 Task: Font style For heading Use AngsanaUPC with yellow colour. font size for heading '20 Pt. 'Change the font style of data to AngsanaUPCand font size to  18 Pt. Change the alignment of both headline & data to  Align center. In the sheet  Attendance Sheet for Weekly Progressbook
Action: Mouse moved to (57, 96)
Screenshot: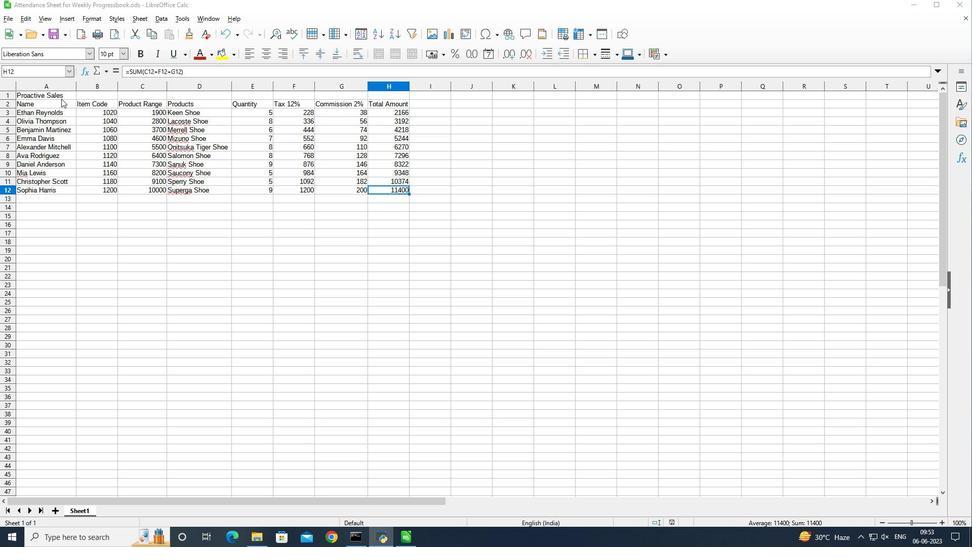 
Action: Mouse pressed left at (57, 96)
Screenshot: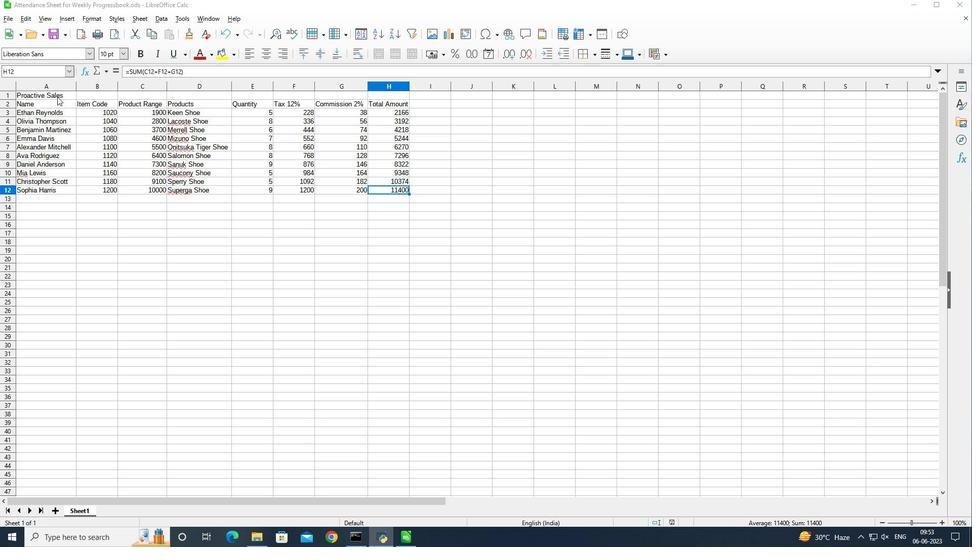
Action: Mouse moved to (90, 51)
Screenshot: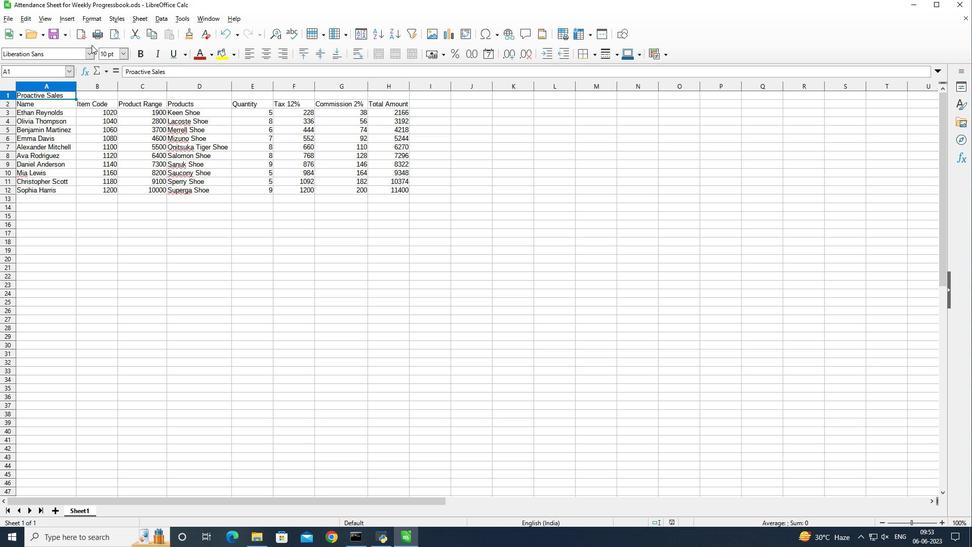 
Action: Mouse pressed left at (90, 51)
Screenshot: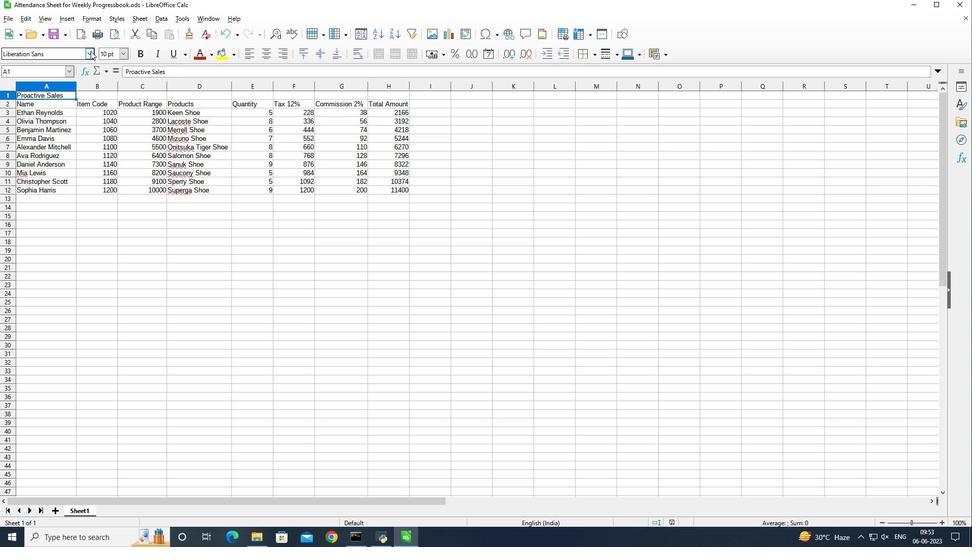
Action: Mouse moved to (90, 51)
Screenshot: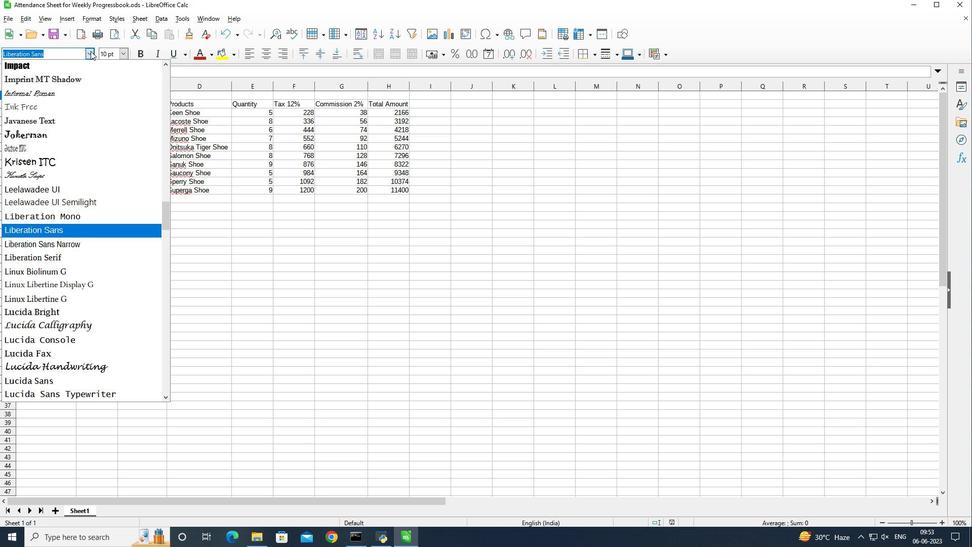 
Action: Key pressed <Key.shift>Ag<Key.backspace>n=<Key.backspace><Key.backspace><Key.backspace>ngg<Key.backspace>sana<Key.shift_r><Key.shift_r><Key.shift_r>UPC<Key.enter>
Screenshot: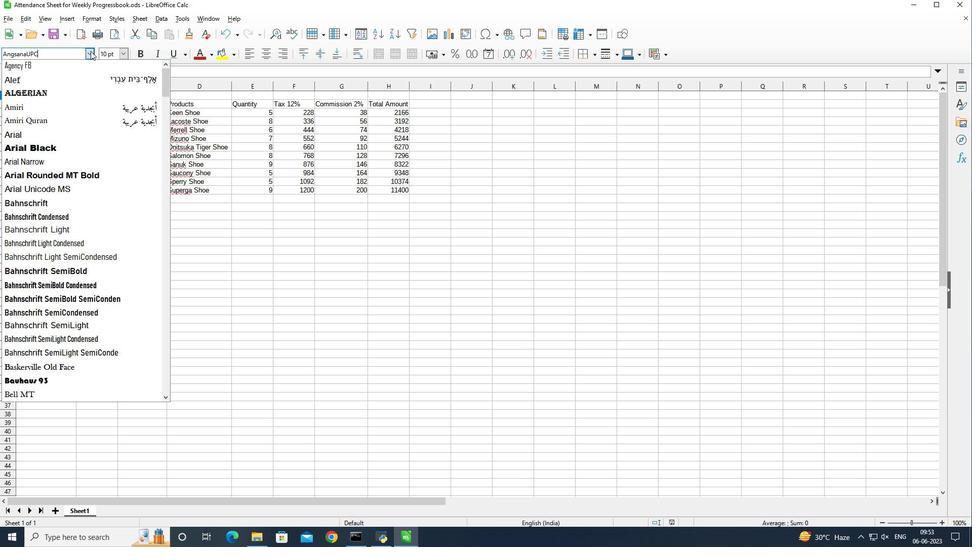 
Action: Mouse moved to (212, 52)
Screenshot: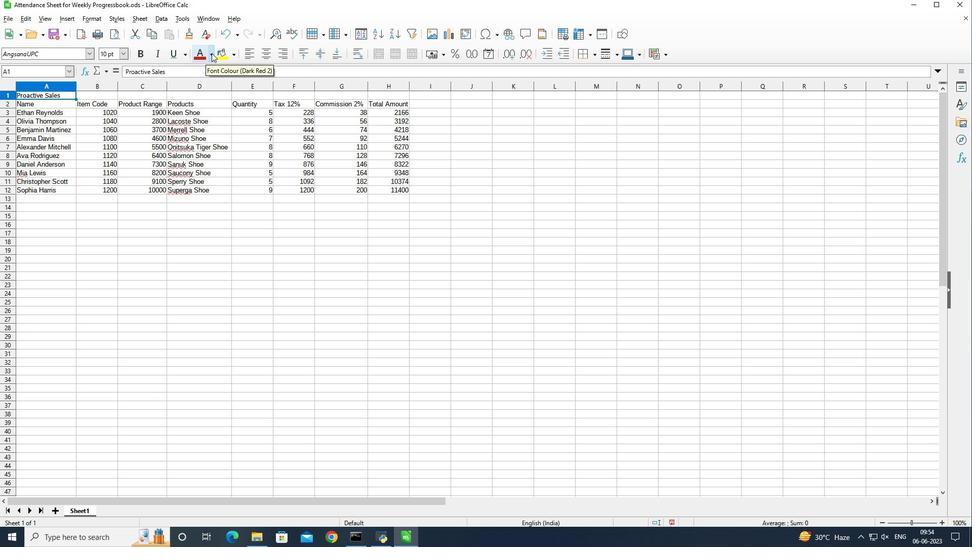 
Action: Mouse pressed left at (212, 52)
Screenshot: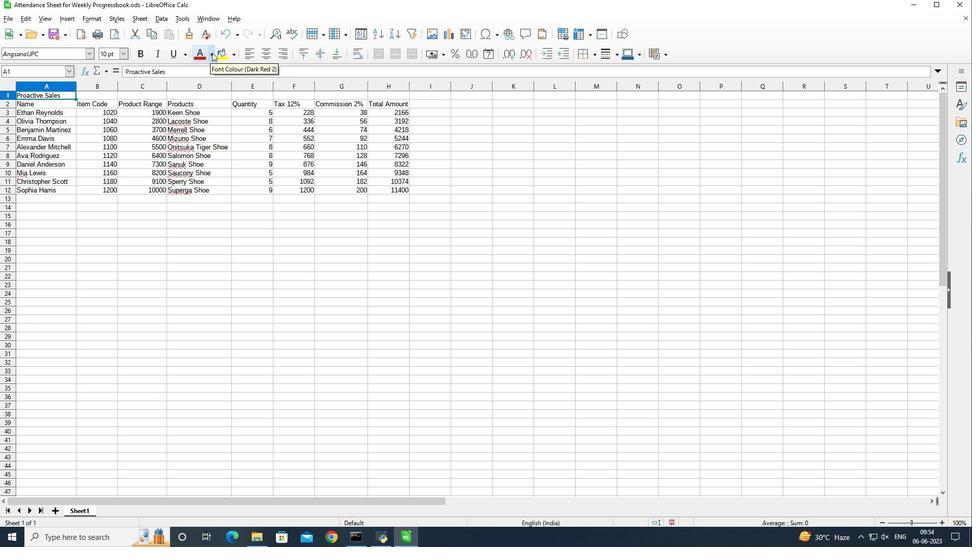 
Action: Mouse moved to (229, 218)
Screenshot: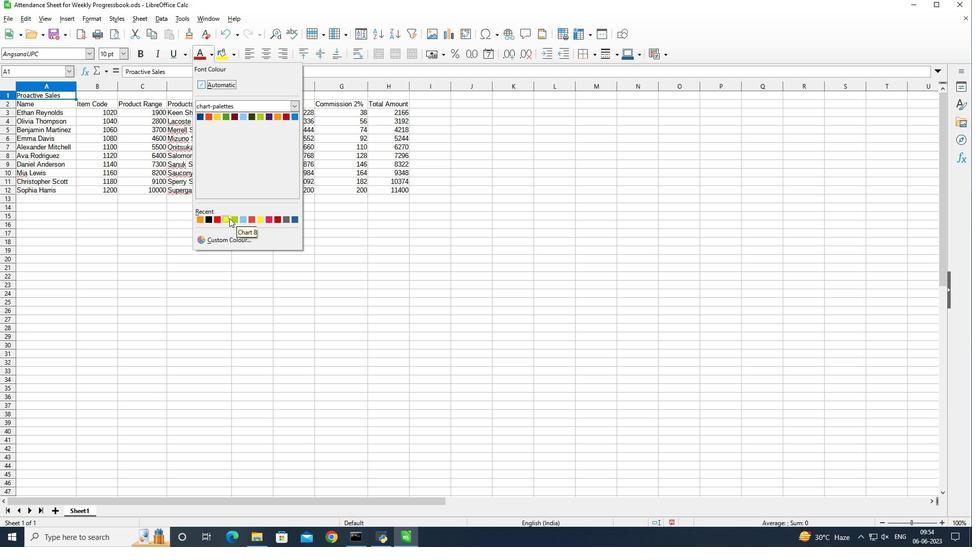 
Action: Mouse pressed left at (229, 218)
Screenshot: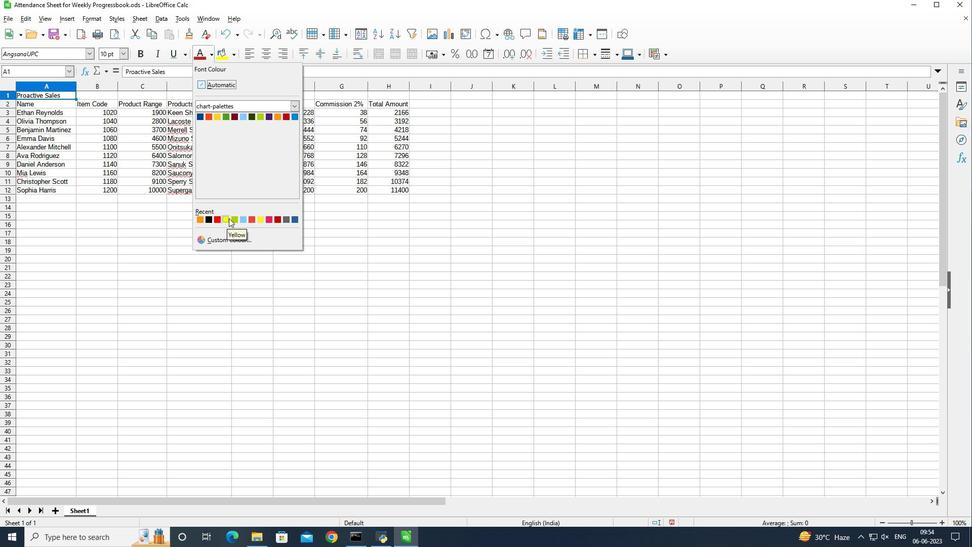 
Action: Mouse moved to (124, 57)
Screenshot: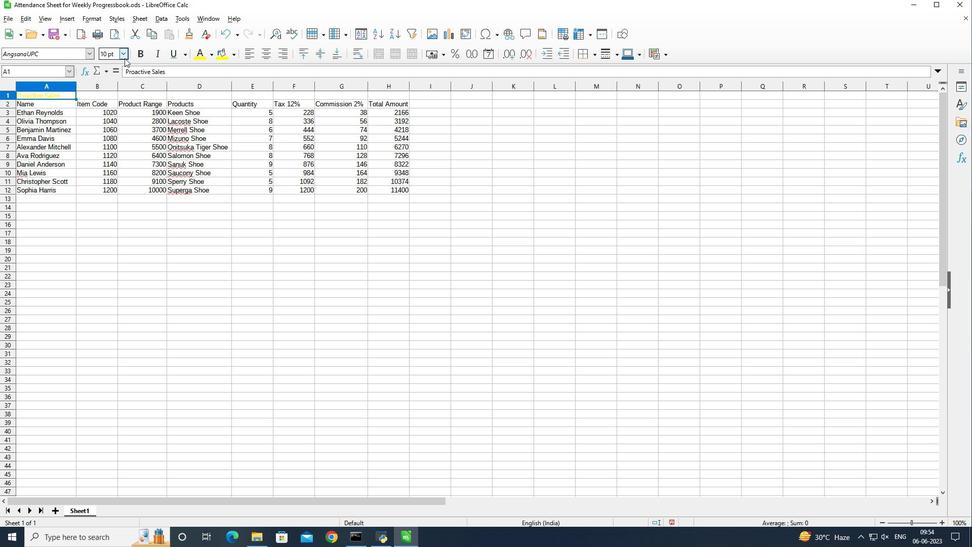 
Action: Mouse pressed left at (124, 57)
Screenshot: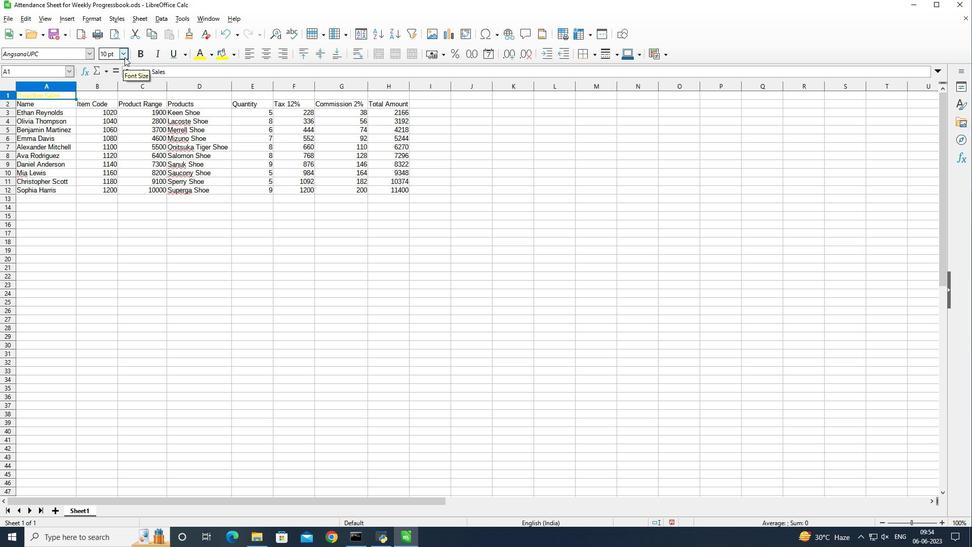 
Action: Mouse moved to (112, 173)
Screenshot: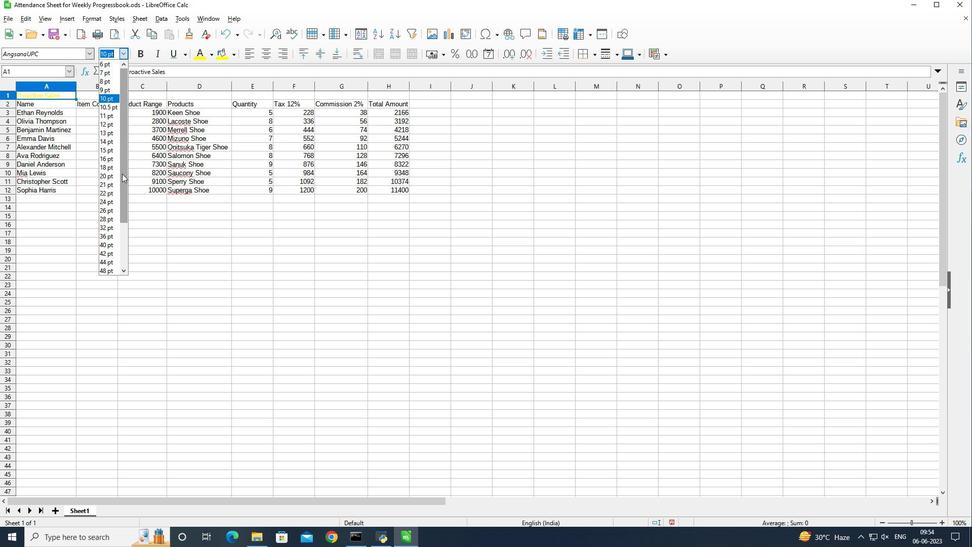 
Action: Mouse pressed left at (112, 173)
Screenshot: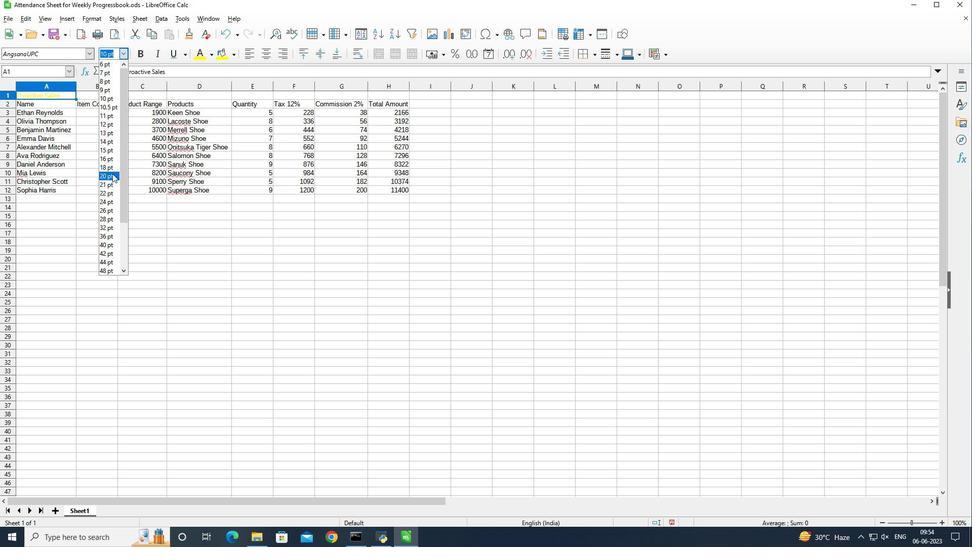 
Action: Mouse moved to (57, 100)
Screenshot: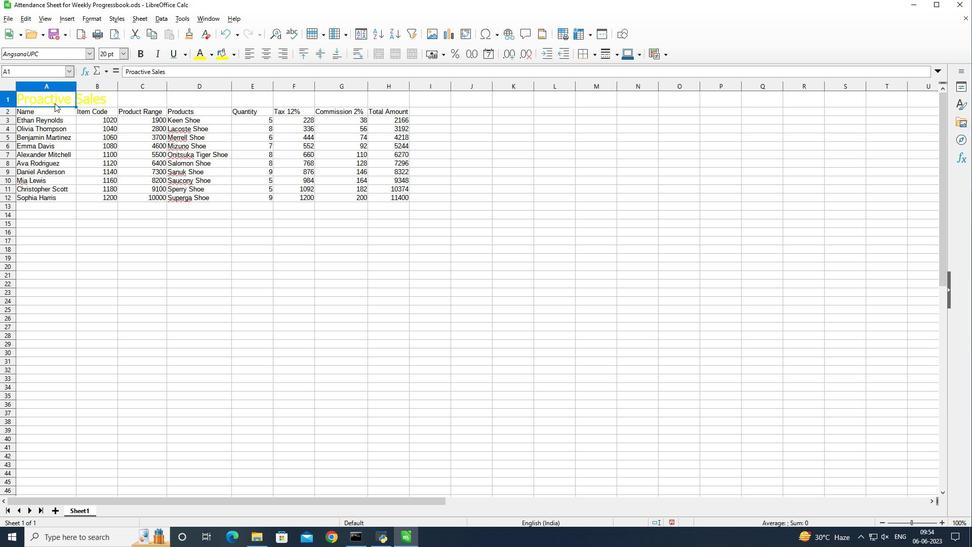 
Action: Mouse pressed left at (57, 100)
Screenshot: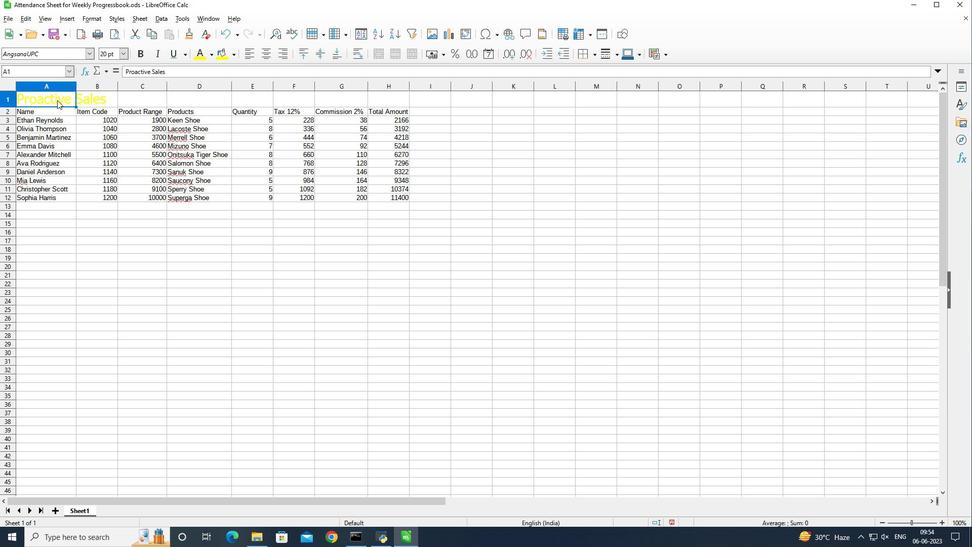 
Action: Mouse moved to (393, 56)
Screenshot: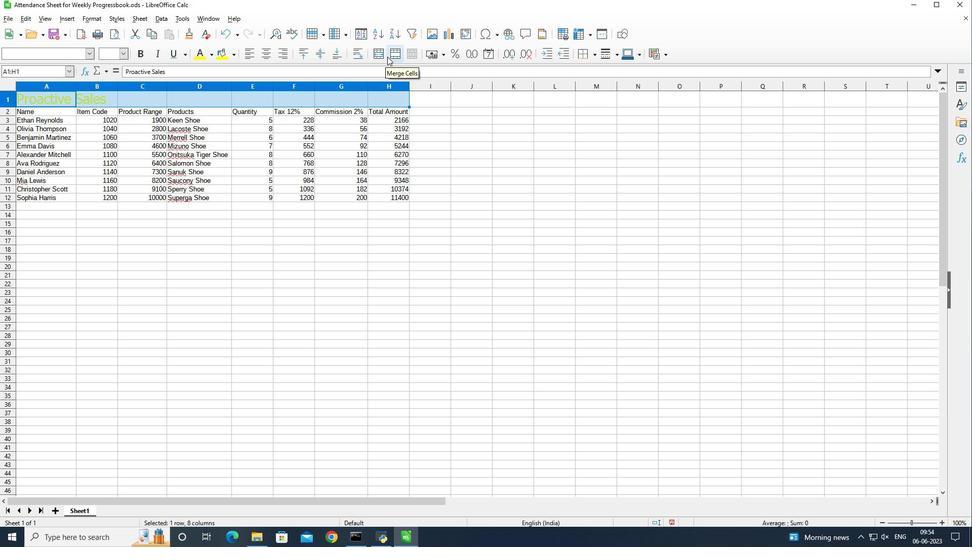 
Action: Mouse pressed left at (393, 56)
Screenshot: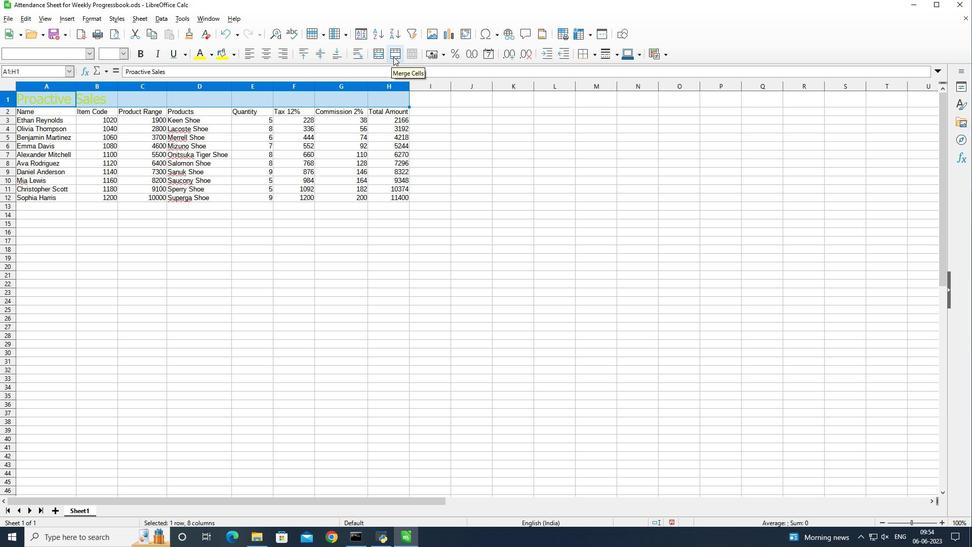 
Action: Mouse moved to (45, 112)
Screenshot: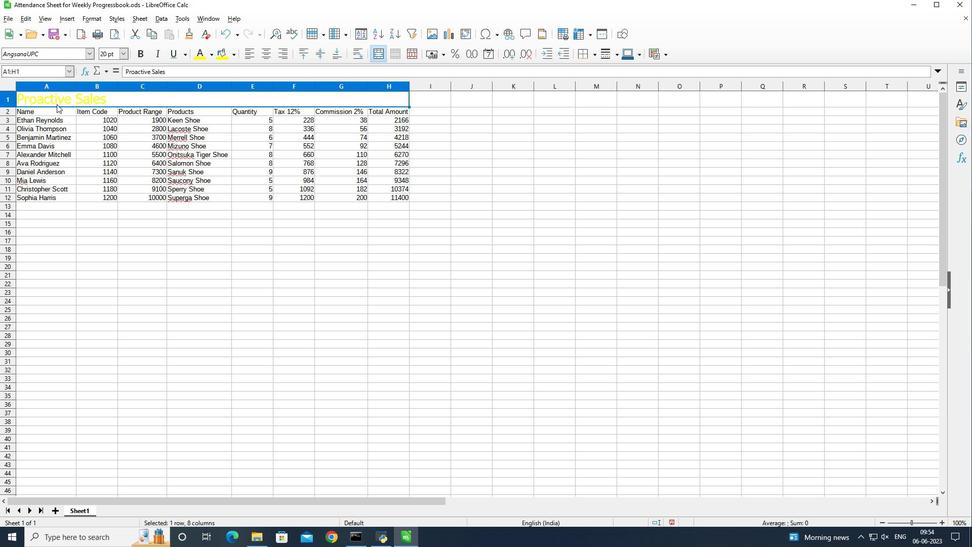 
Action: Mouse pressed left at (45, 112)
Screenshot: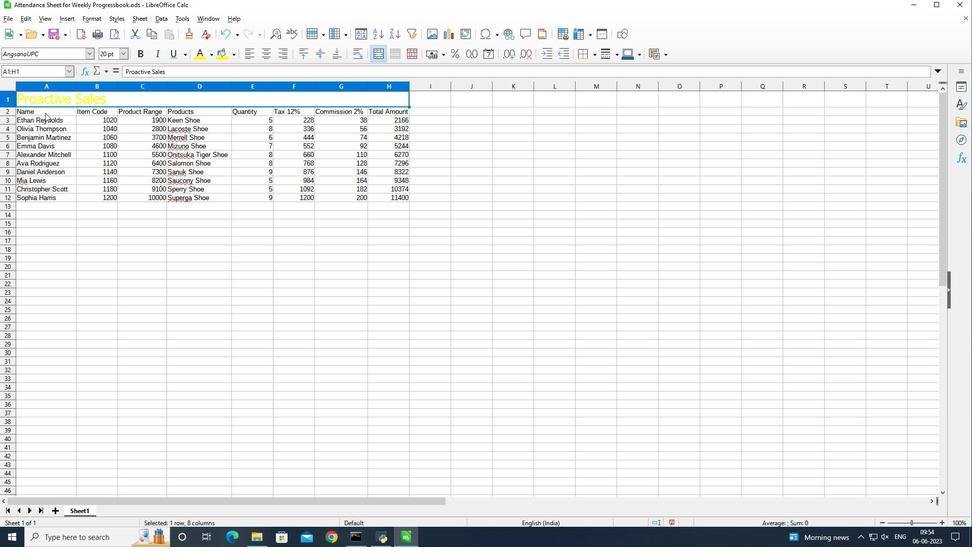 
Action: Mouse moved to (58, 110)
Screenshot: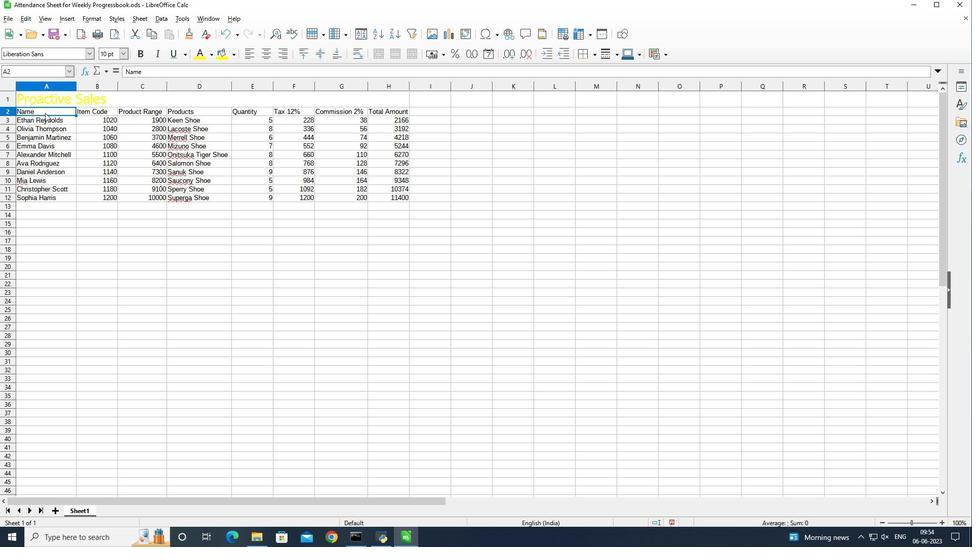 
Action: Mouse pressed left at (58, 110)
Screenshot: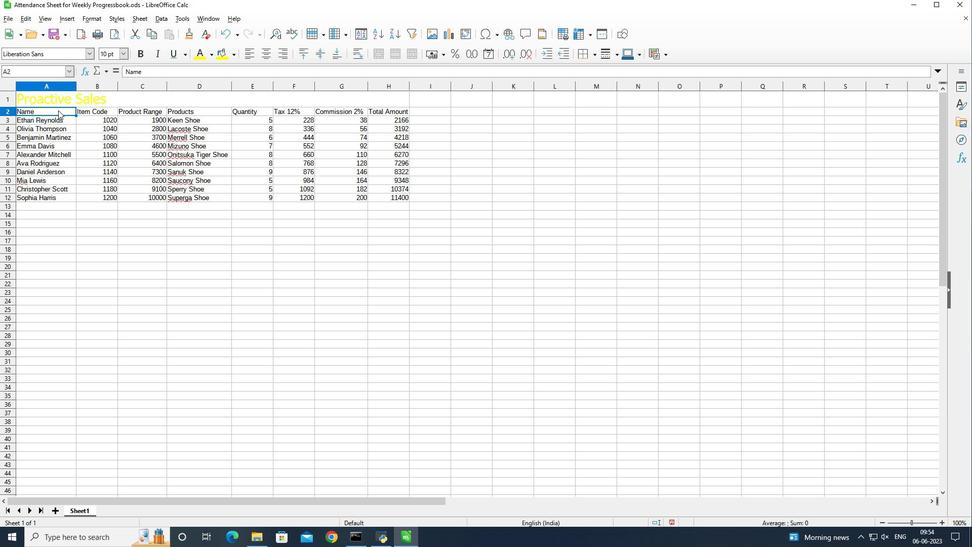 
Action: Mouse moved to (91, 56)
Screenshot: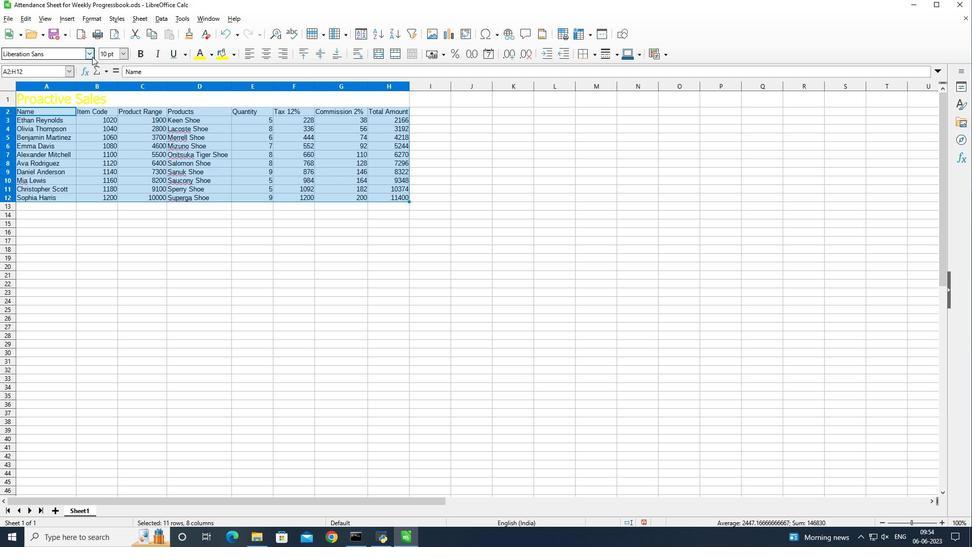 
Action: Mouse pressed left at (91, 56)
Screenshot: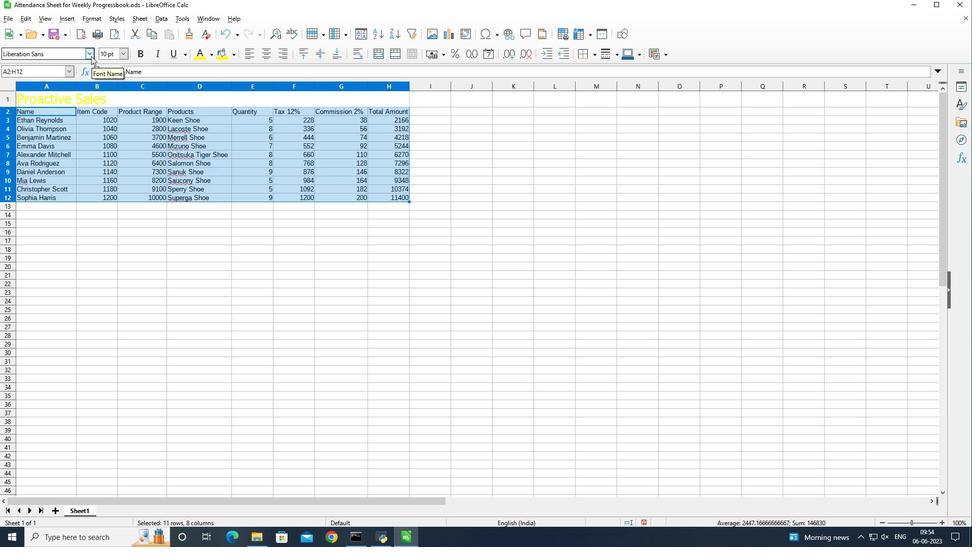 
Action: Key pressed <Key.shift>Angsana<Key.shift_r><Key.shift_r><Key.shift_r><Key.shift_r><Key.shift_r>UPC<Key.enter>
Screenshot: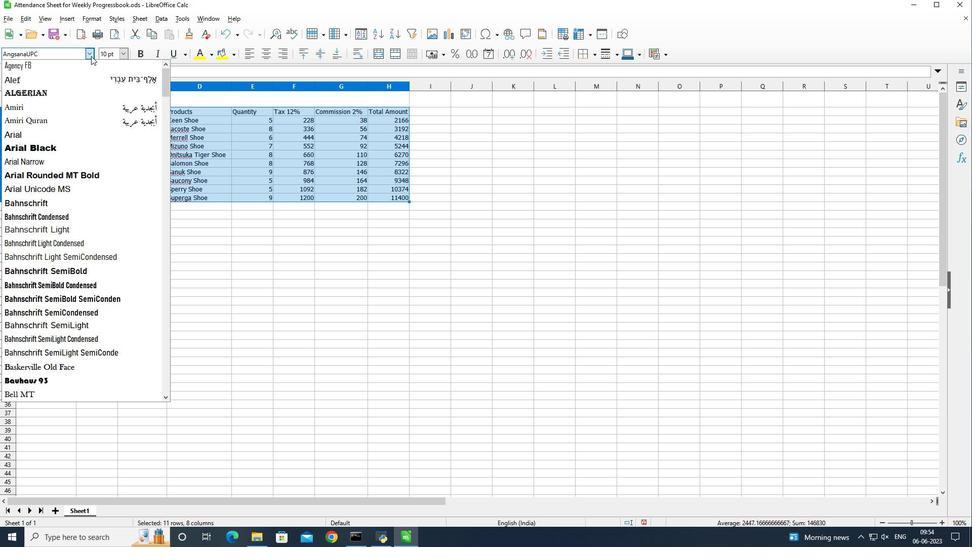
Action: Mouse moved to (124, 51)
Screenshot: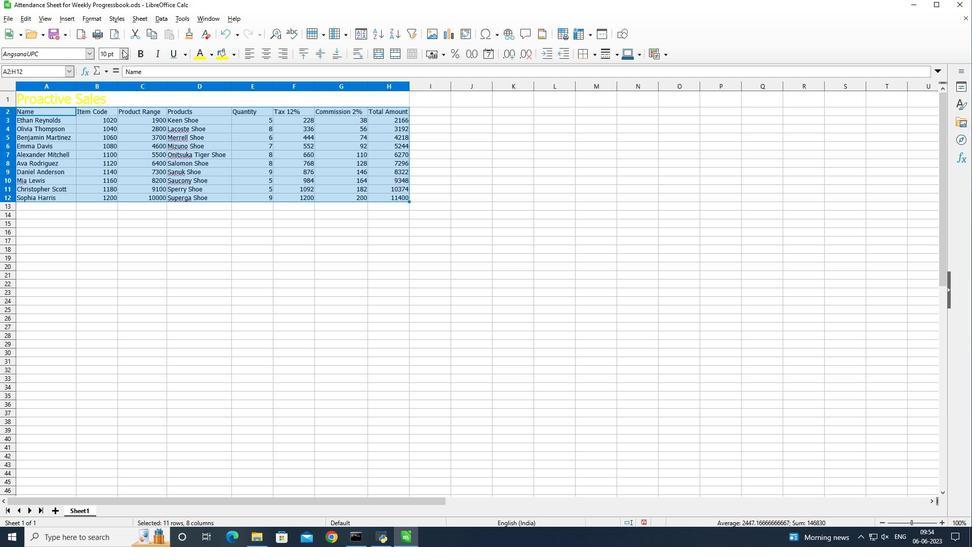 
Action: Mouse pressed left at (124, 51)
Screenshot: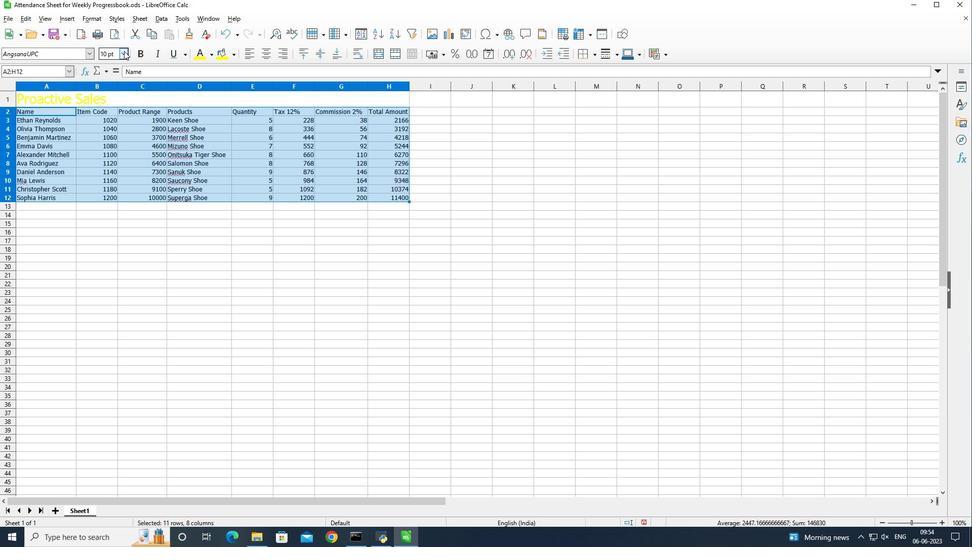 
Action: Mouse moved to (110, 165)
Screenshot: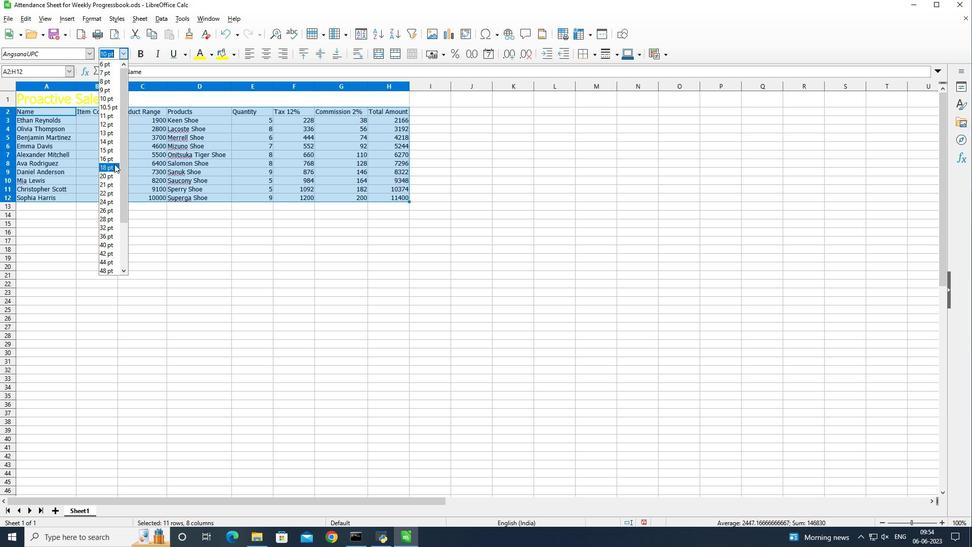 
Action: Mouse pressed left at (110, 165)
Screenshot: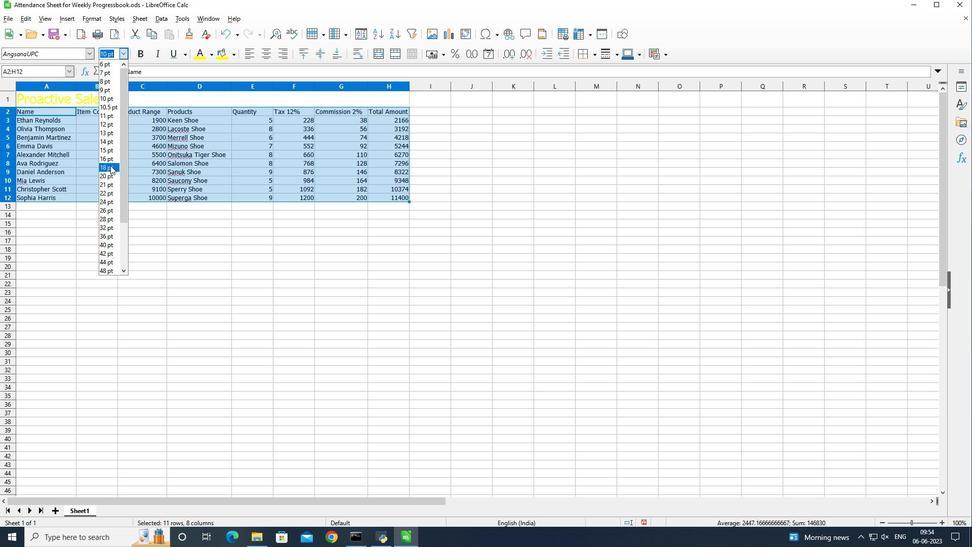 
Action: Mouse moved to (243, 98)
Screenshot: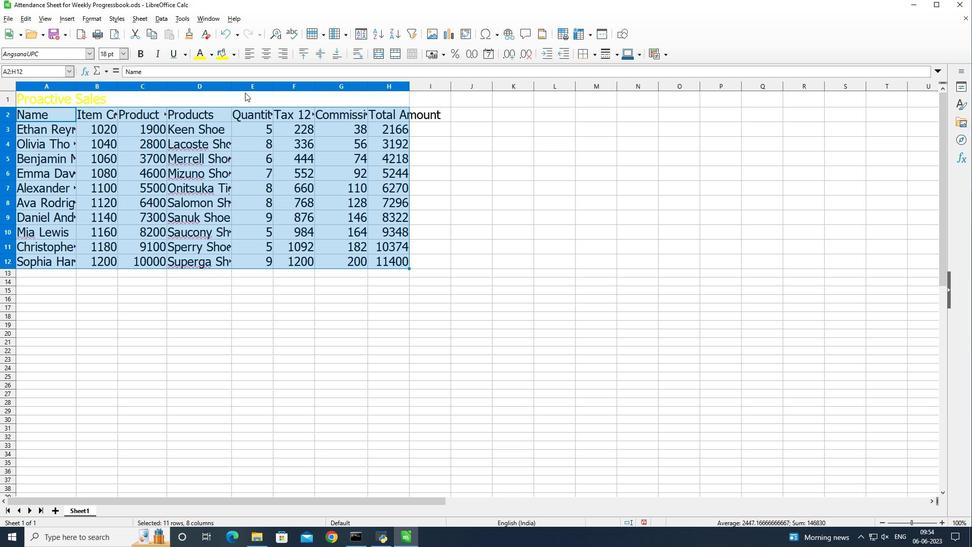 
Action: Mouse pressed left at (243, 98)
Screenshot: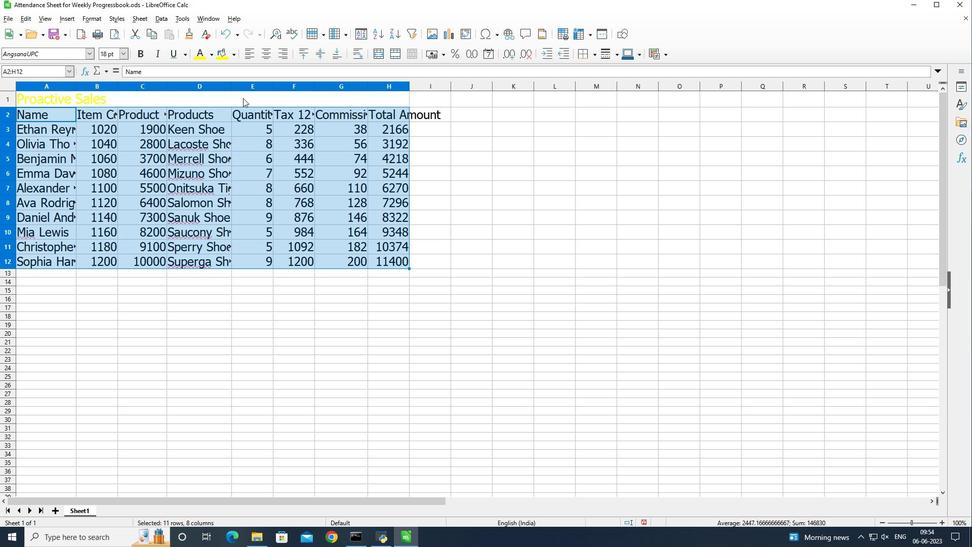 
Action: Key pressed <Key.shift_r><Key.down><Key.down><Key.down><Key.down><Key.down><Key.down><Key.down><Key.down><Key.down><Key.down><Key.down><Key.down><Key.down><Key.up><Key.up>
Screenshot: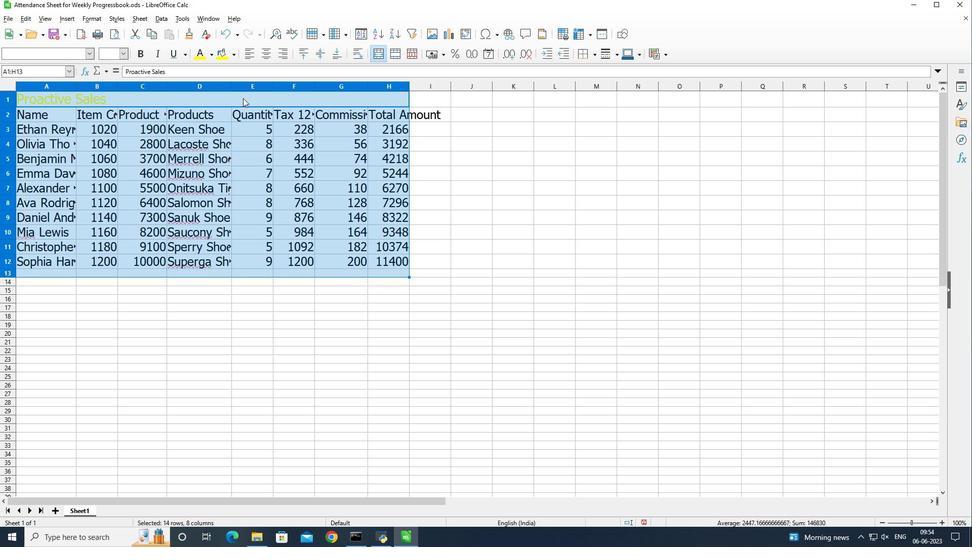 
Action: Mouse moved to (271, 55)
Screenshot: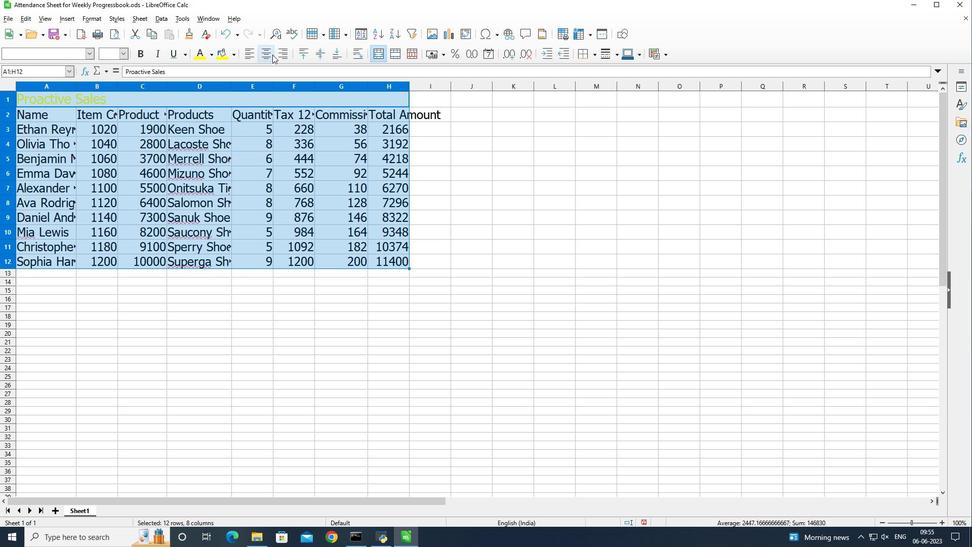 
Action: Mouse pressed left at (271, 55)
Screenshot: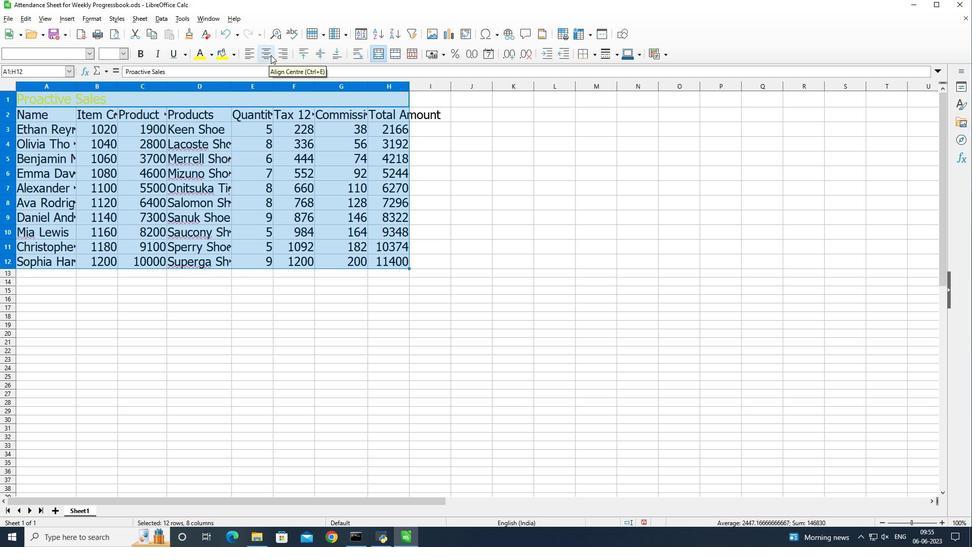 
Action: Mouse moved to (386, 259)
Screenshot: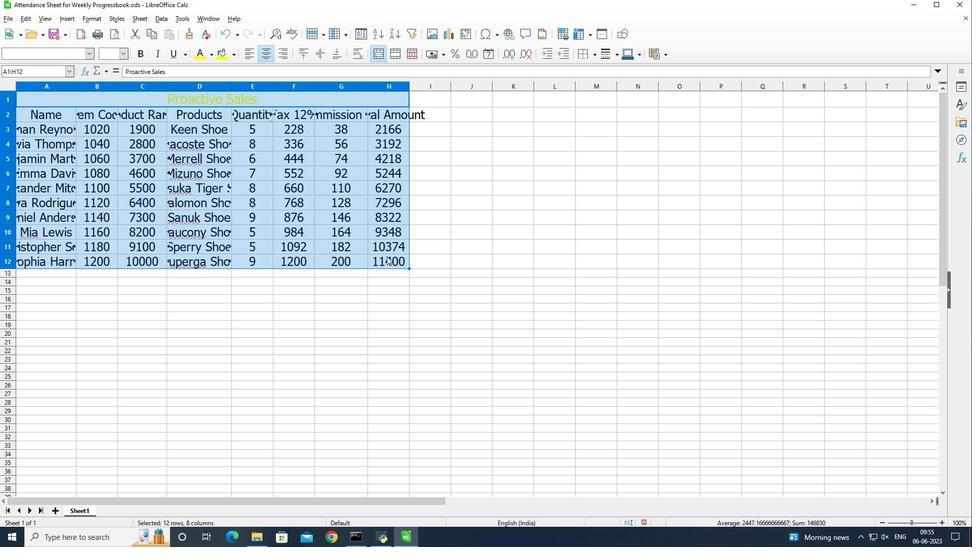 
Action: Mouse pressed left at (386, 259)
Screenshot: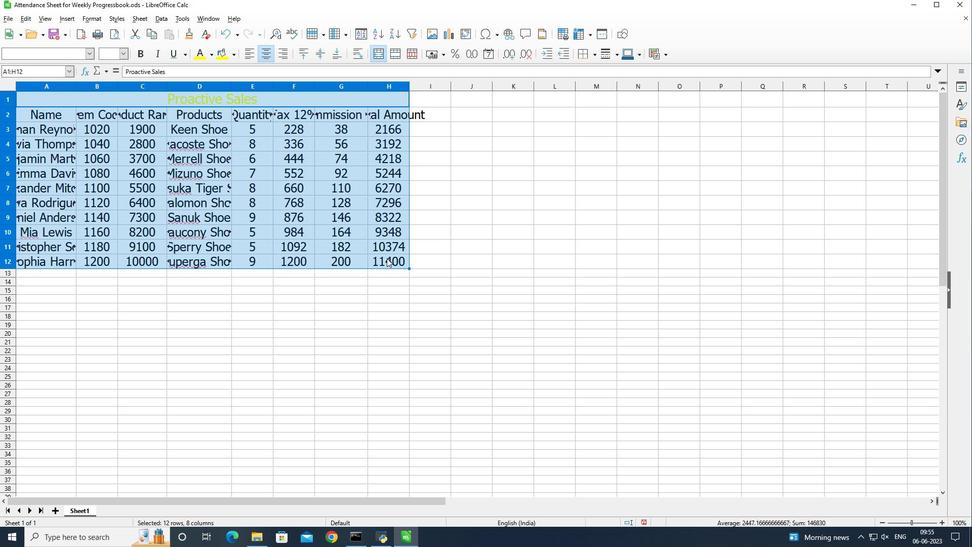 
Action: Mouse moved to (409, 85)
Screenshot: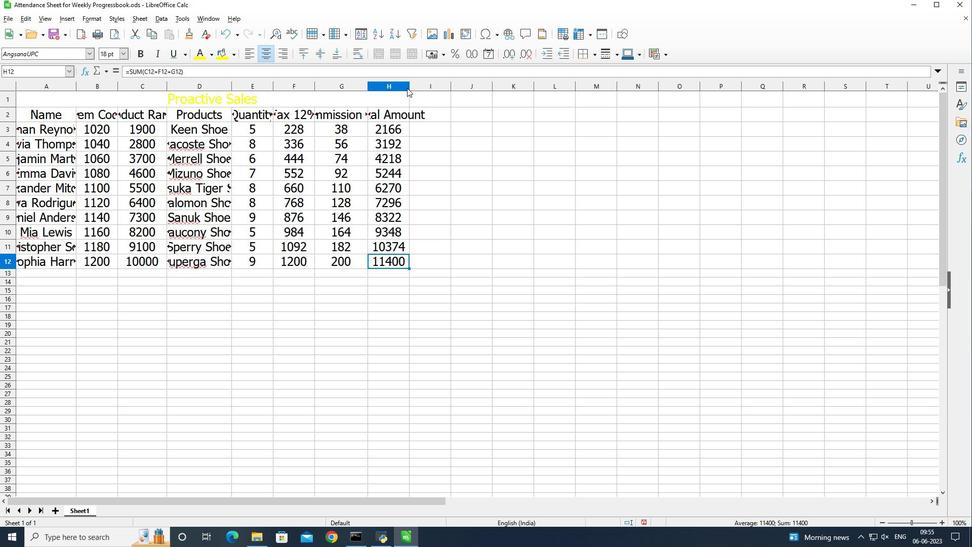 
Action: Mouse pressed left at (409, 85)
Screenshot: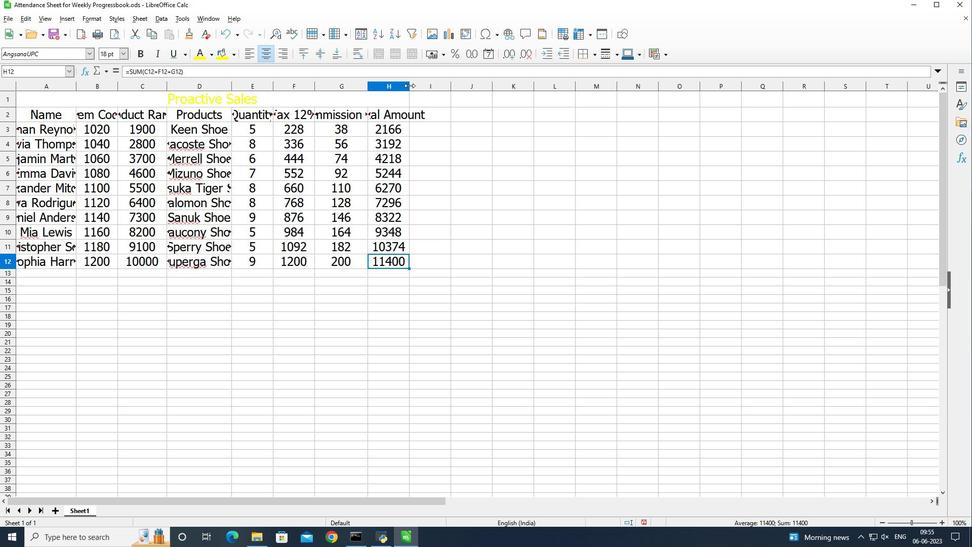 
Action: Mouse pressed left at (409, 85)
Screenshot: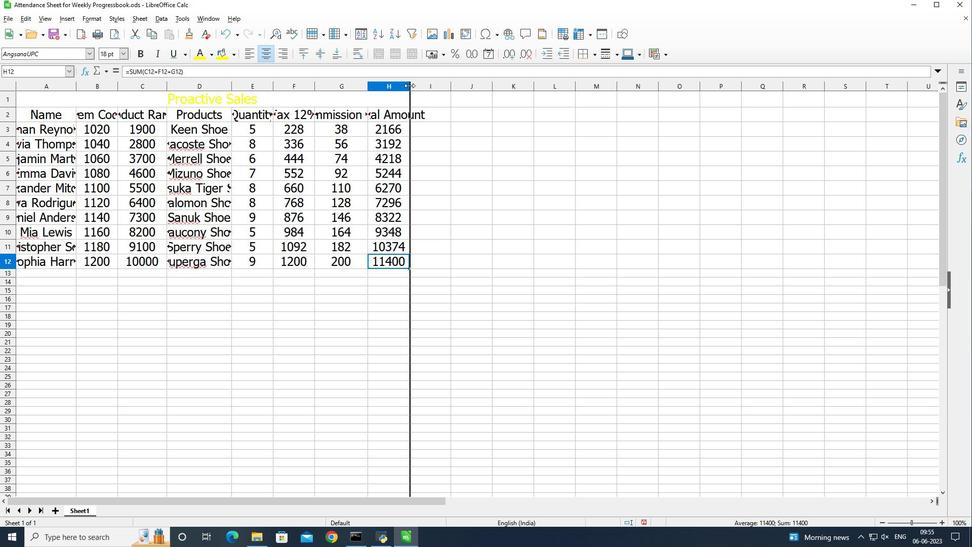 
Action: Mouse moved to (366, 89)
Screenshot: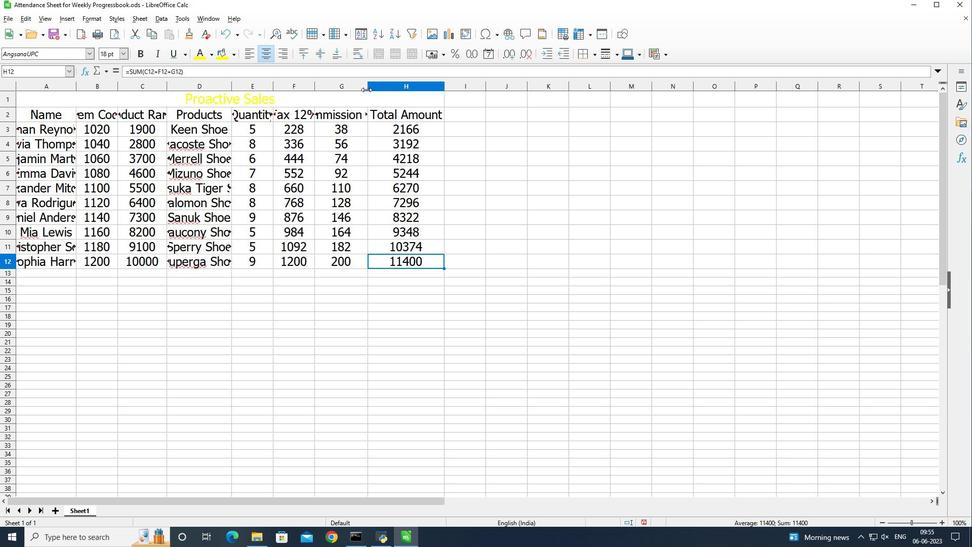 
Action: Mouse pressed left at (366, 89)
Screenshot: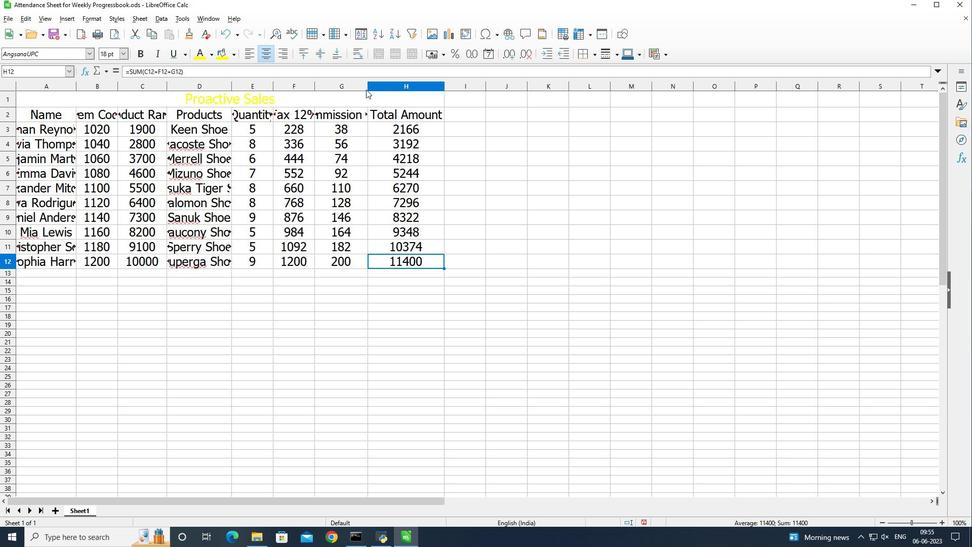 
Action: Mouse moved to (367, 85)
Screenshot: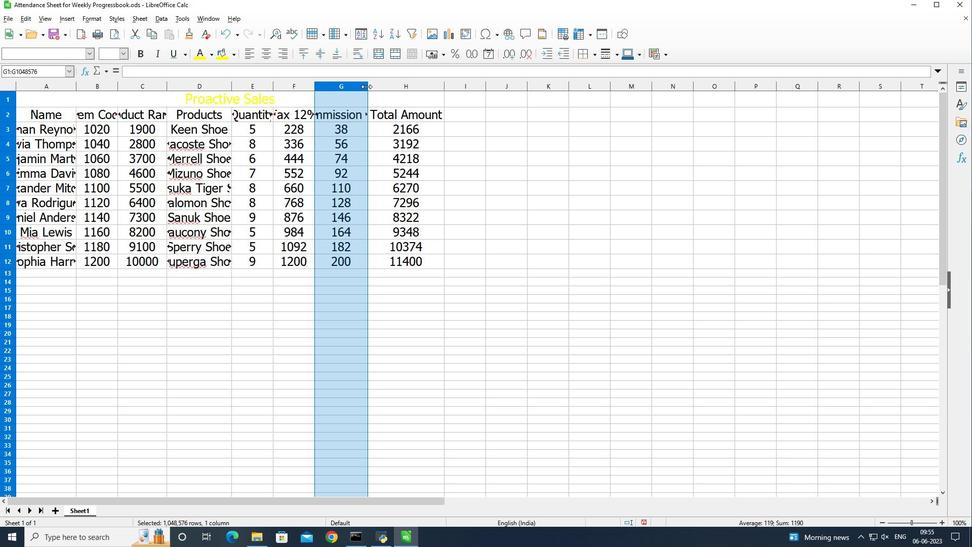 
Action: Mouse pressed left at (367, 85)
Screenshot: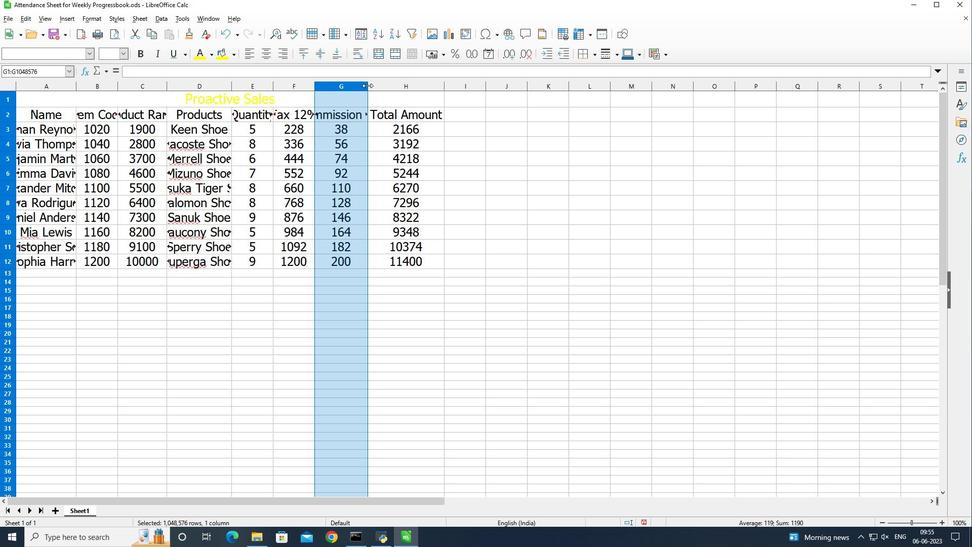 
Action: Mouse pressed left at (367, 85)
Screenshot: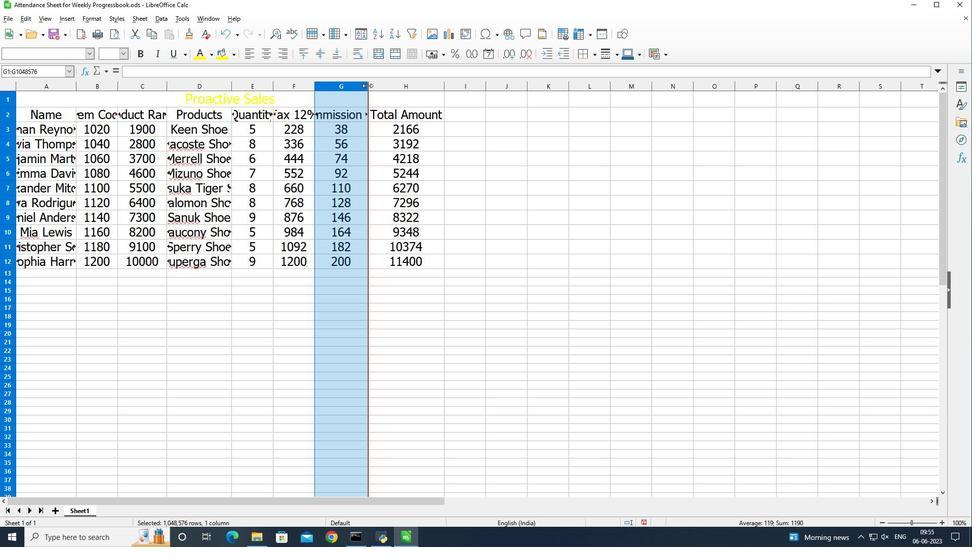 
Action: Mouse moved to (357, 258)
Screenshot: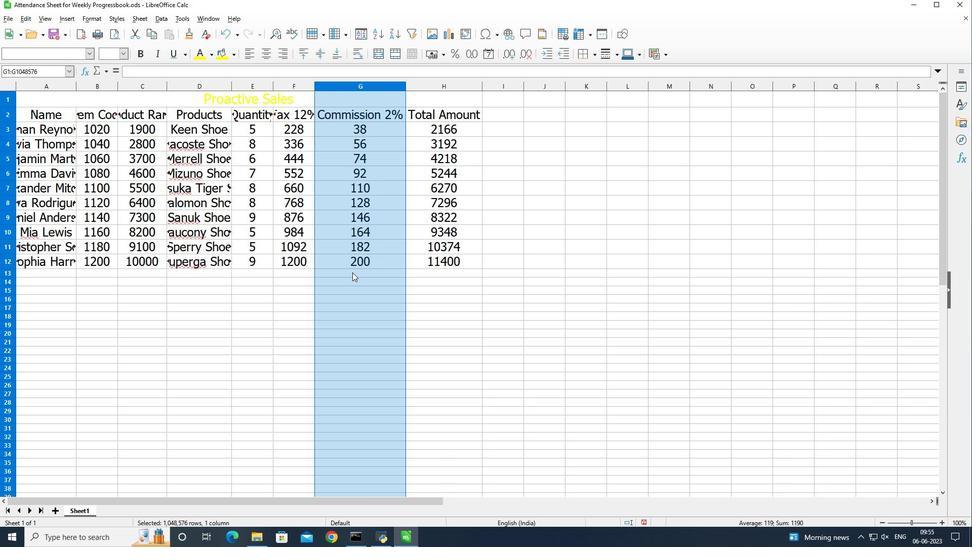 
Action: Mouse pressed left at (357, 258)
Screenshot: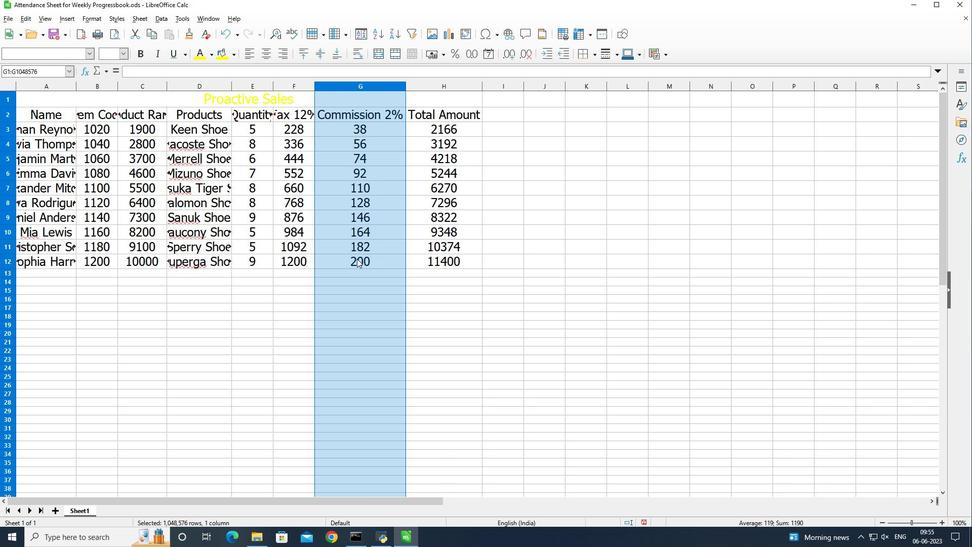 
Action: Mouse moved to (314, 87)
Screenshot: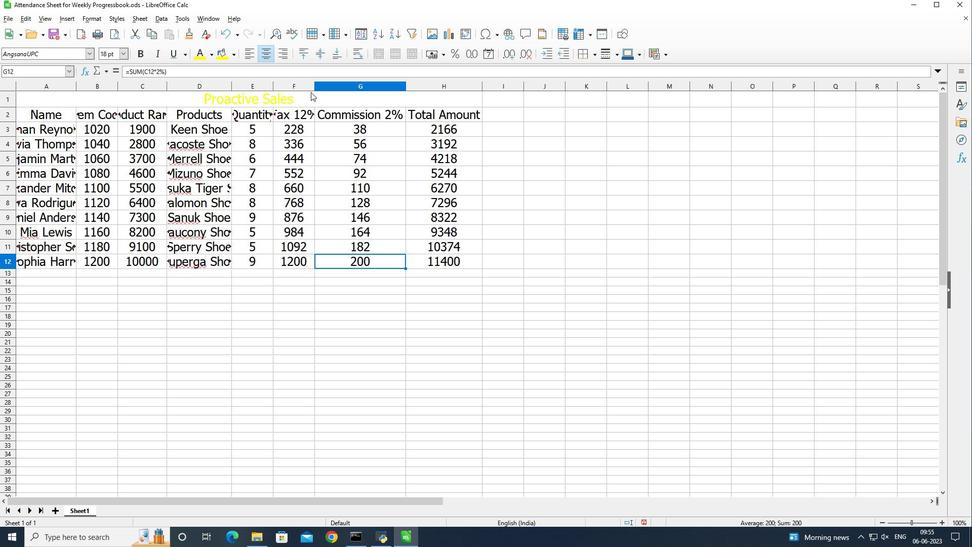 
Action: Mouse pressed left at (314, 87)
Screenshot: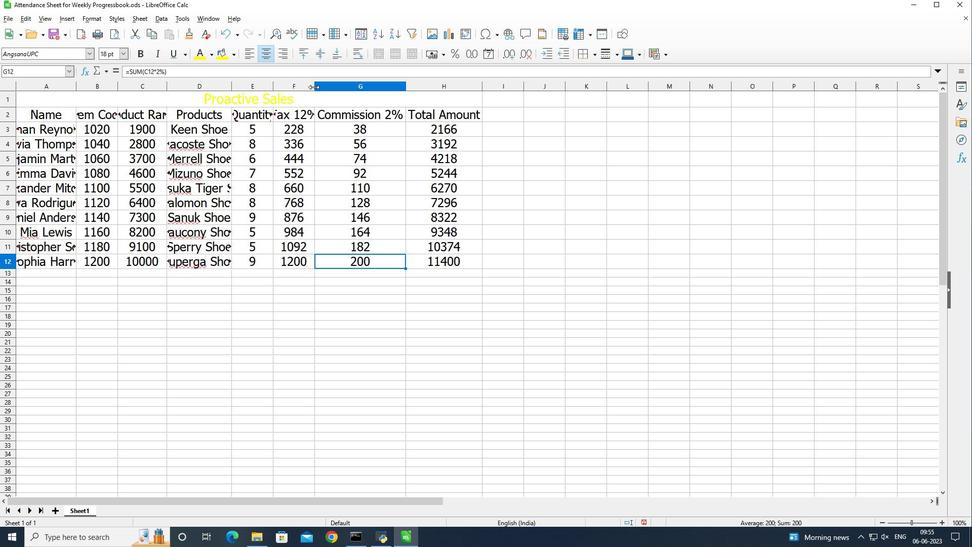 
Action: Mouse pressed left at (314, 87)
Screenshot: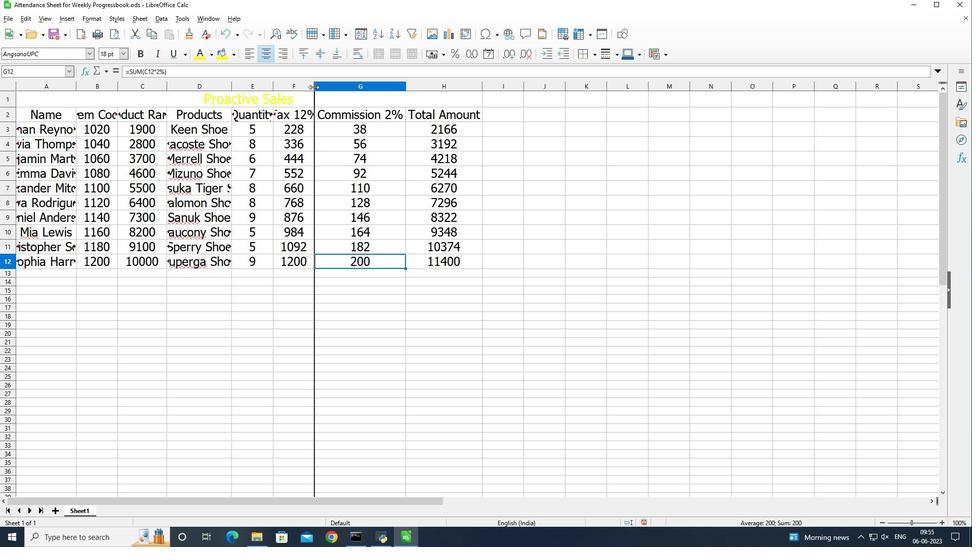 
Action: Mouse moved to (274, 86)
Screenshot: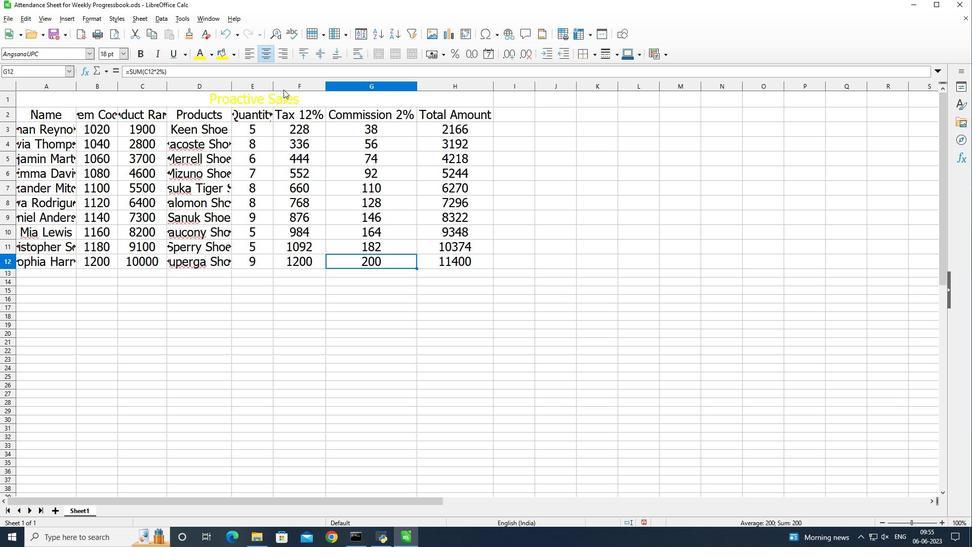 
Action: Mouse pressed left at (274, 86)
Screenshot: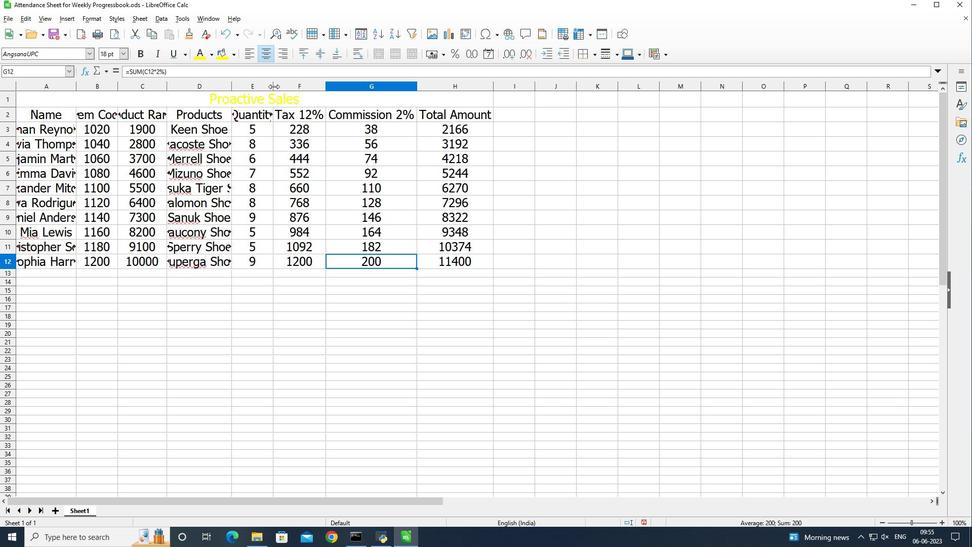 
Action: Mouse pressed left at (274, 86)
Screenshot: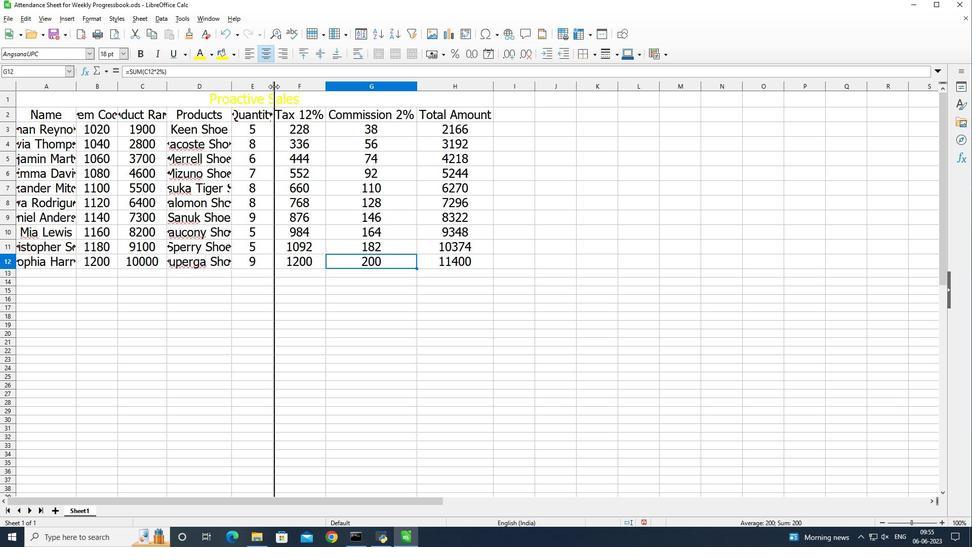 
Action: Mouse moved to (231, 83)
Screenshot: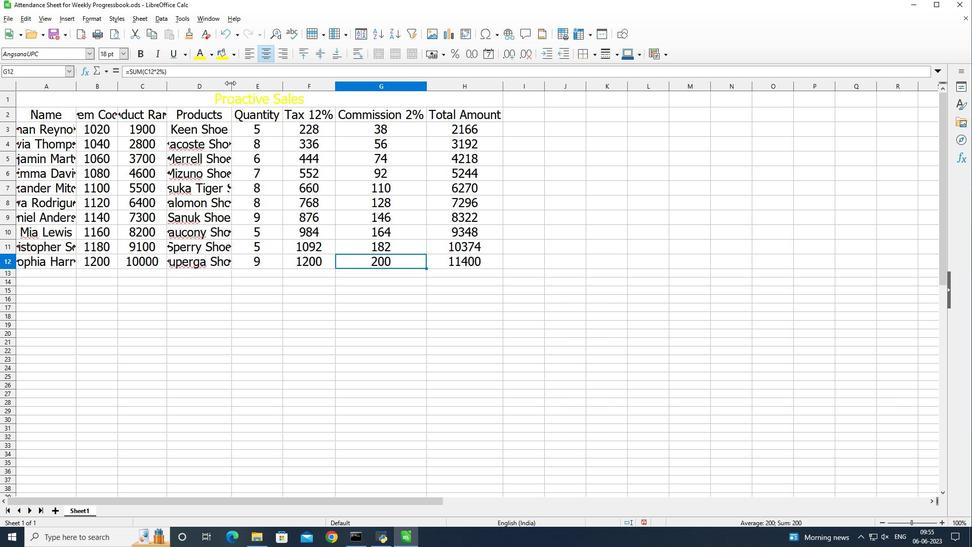 
Action: Mouse pressed left at (231, 83)
Screenshot: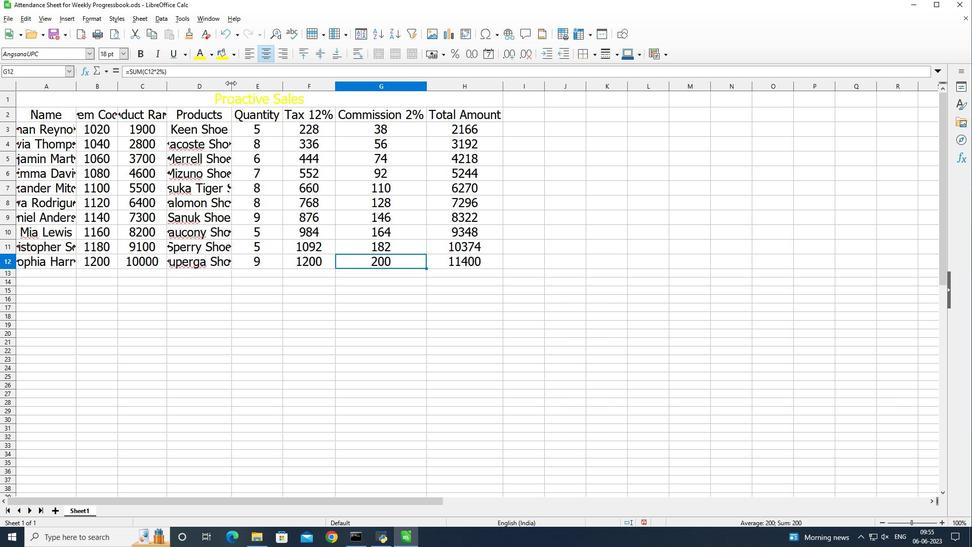 
Action: Mouse pressed left at (231, 83)
Screenshot: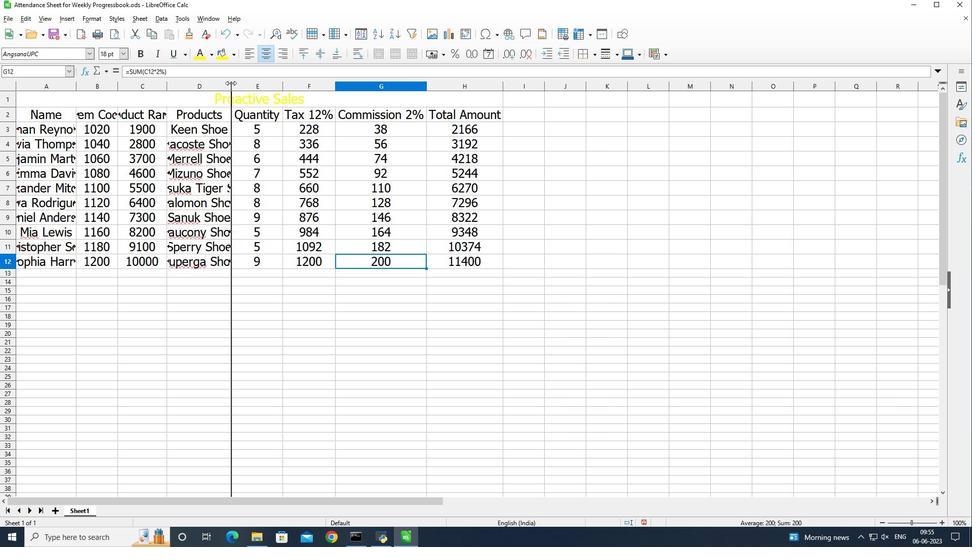 
Action: Mouse moved to (166, 87)
Screenshot: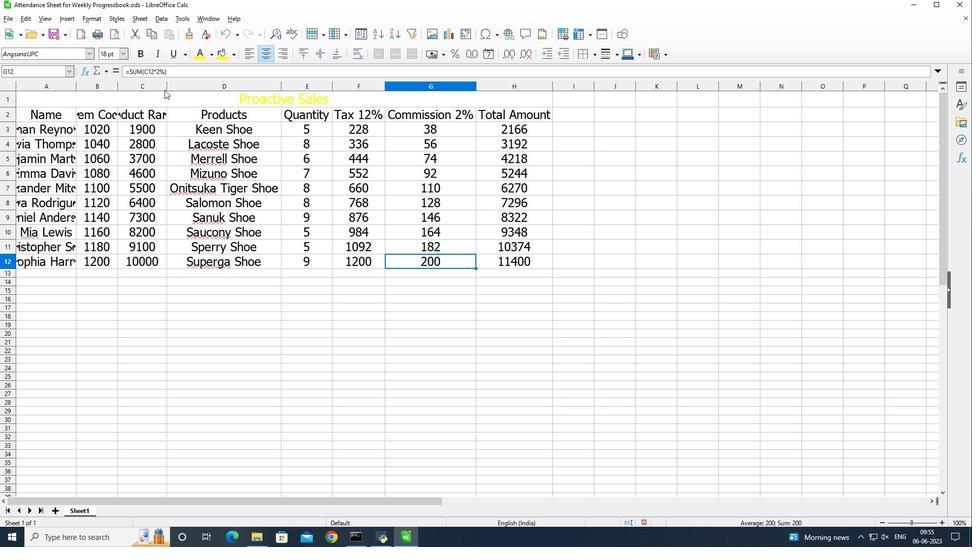 
Action: Mouse pressed left at (166, 87)
Screenshot: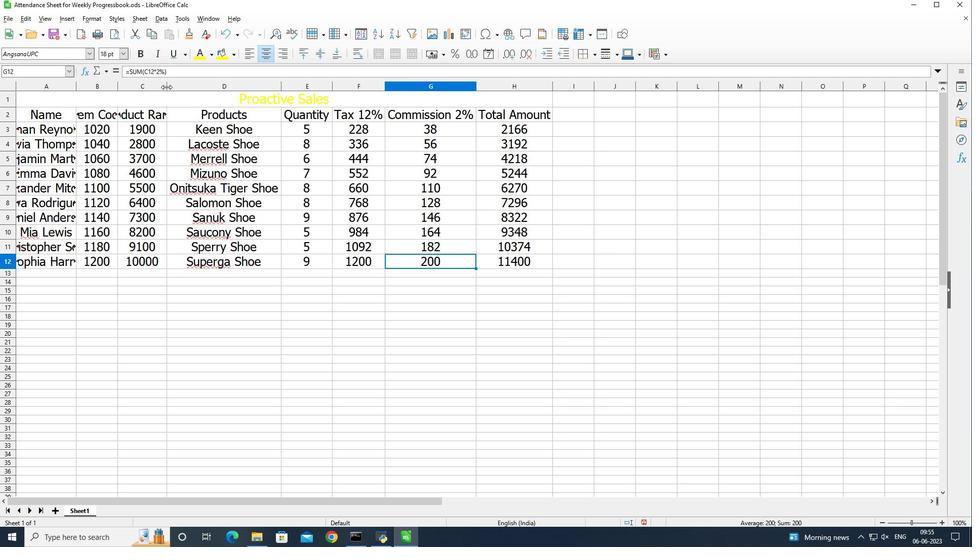 
Action: Mouse pressed left at (166, 87)
Screenshot: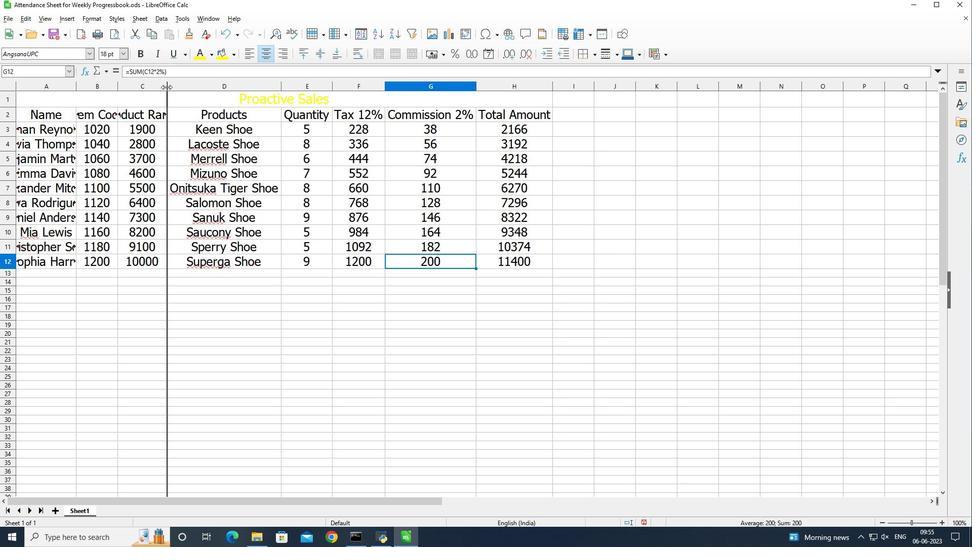 
Action: Mouse moved to (118, 87)
Screenshot: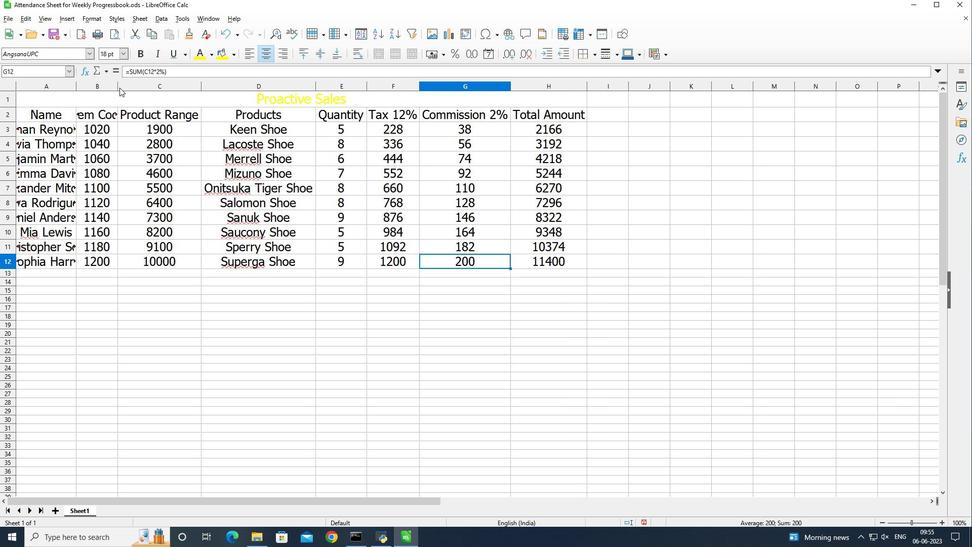 
Action: Mouse pressed left at (118, 87)
Screenshot: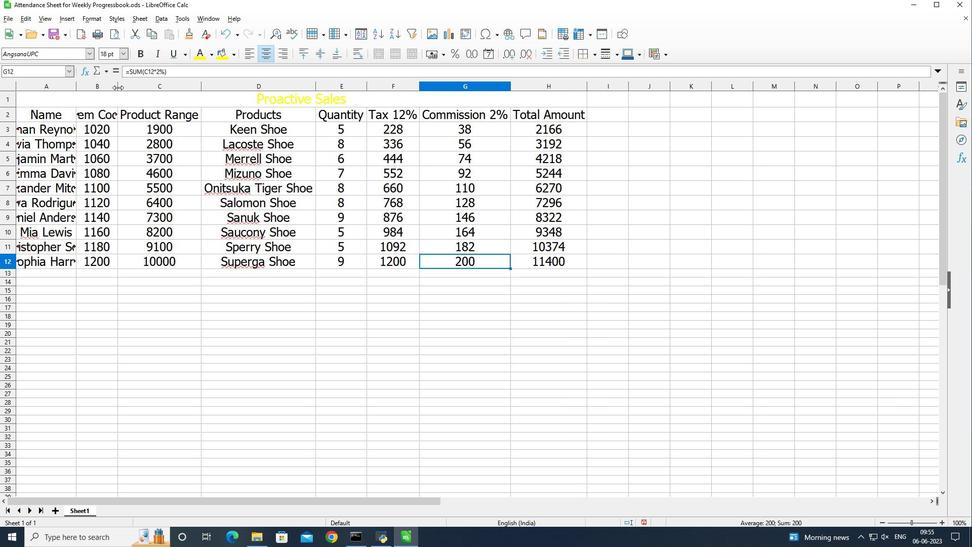 
Action: Mouse pressed left at (118, 87)
Screenshot: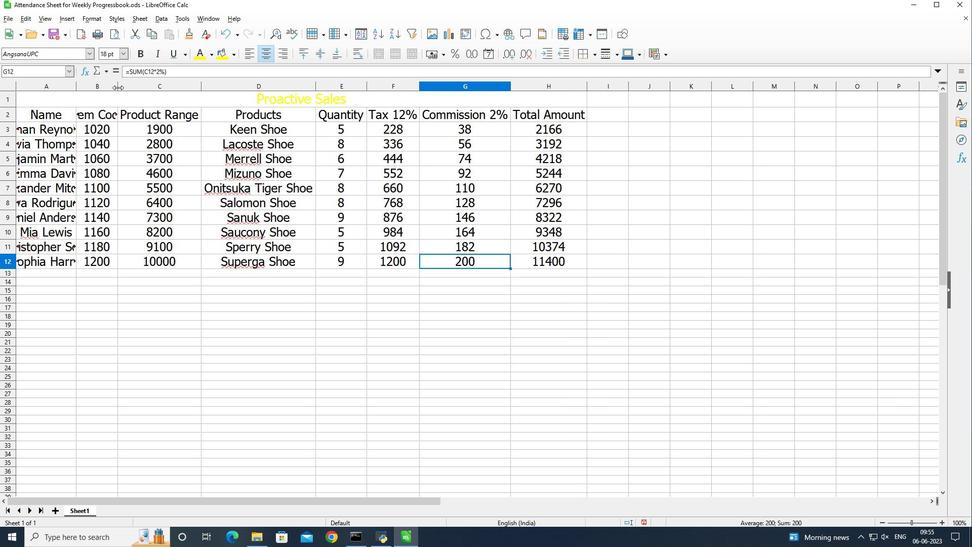 
Action: Mouse moved to (77, 83)
Screenshot: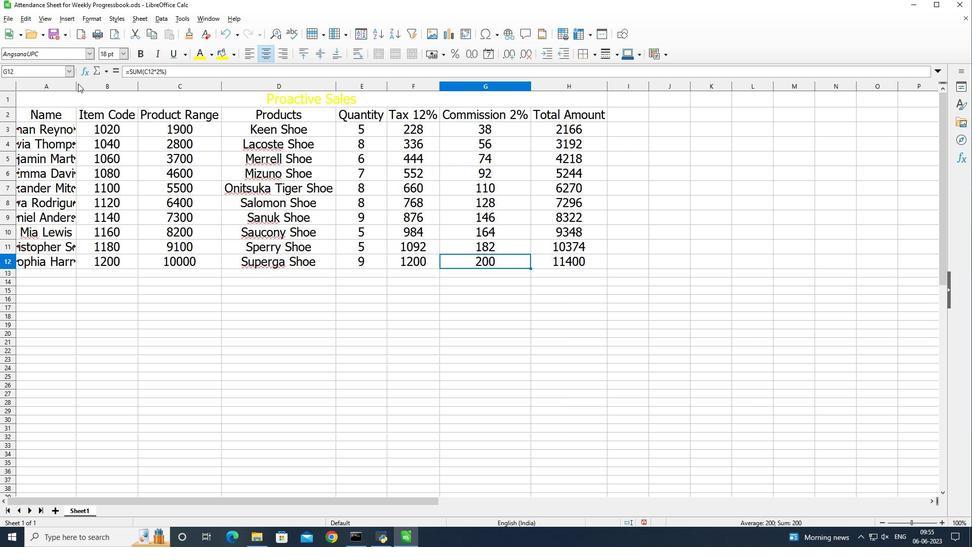 
Action: Mouse pressed left at (77, 83)
Screenshot: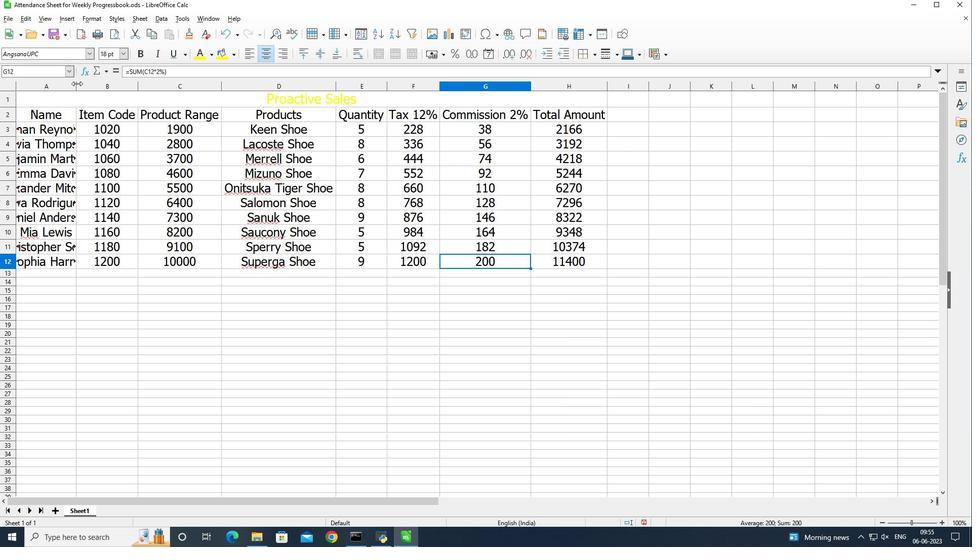 
Action: Mouse pressed left at (77, 83)
Screenshot: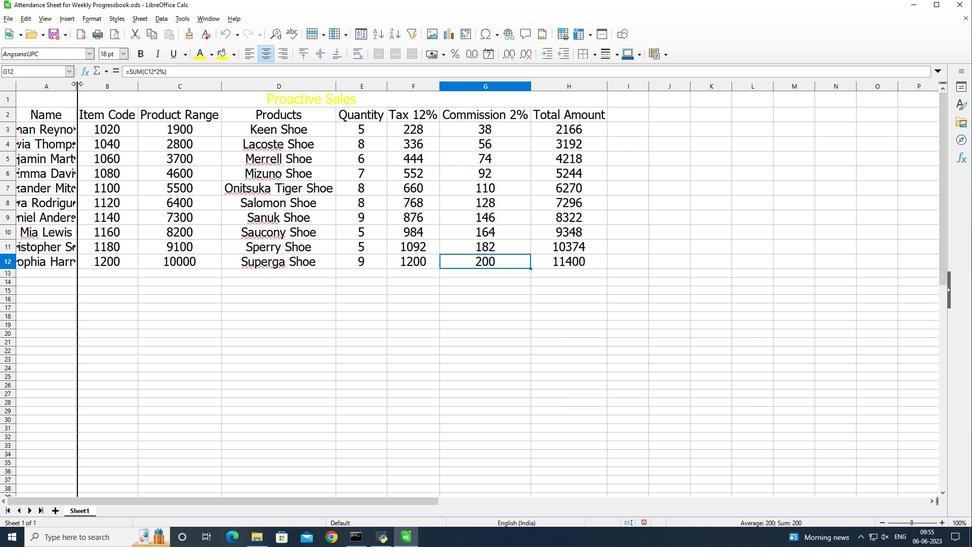 
Action: Mouse moved to (599, 258)
Screenshot: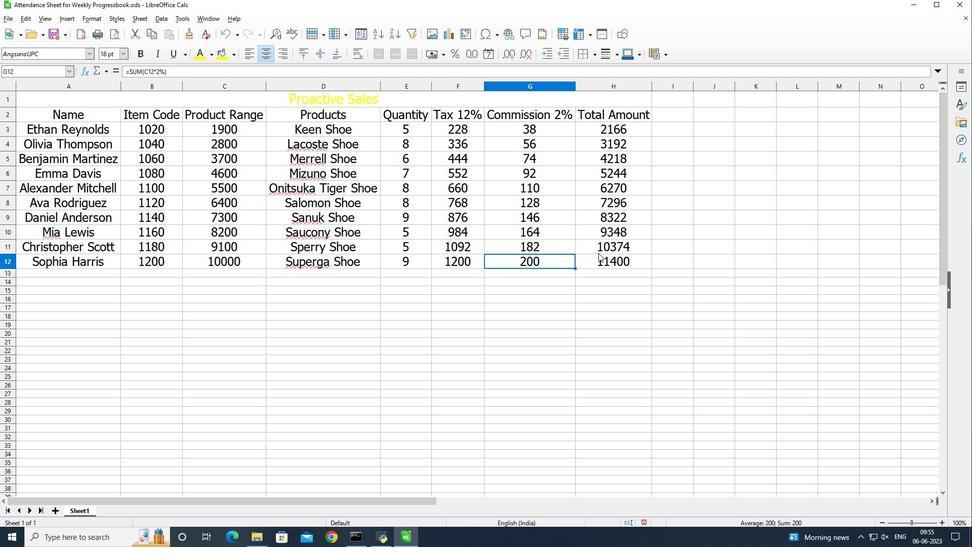 
Action: Mouse pressed left at (599, 258)
Screenshot: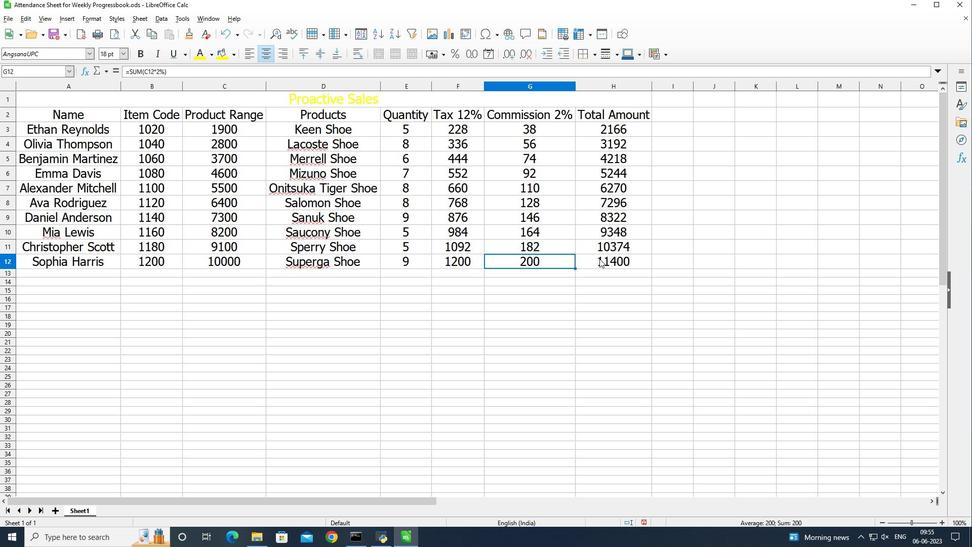 
